 Task: Add a signature Matthew Wright containing Best wishes for a happy National Clean Off Your Desk Day, Matthew Wright to email address softage.6@softage.net and add a folder Board of directors
Action: Mouse moved to (120, 121)
Screenshot: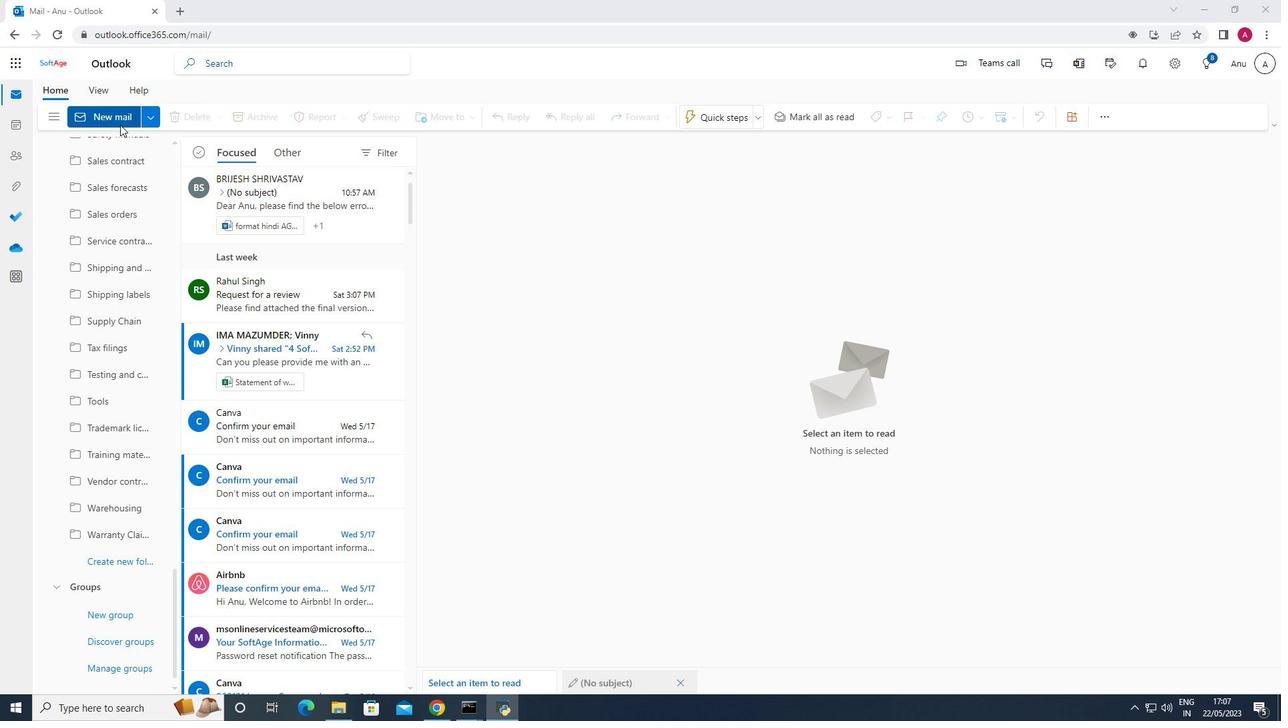 
Action: Mouse pressed left at (120, 121)
Screenshot: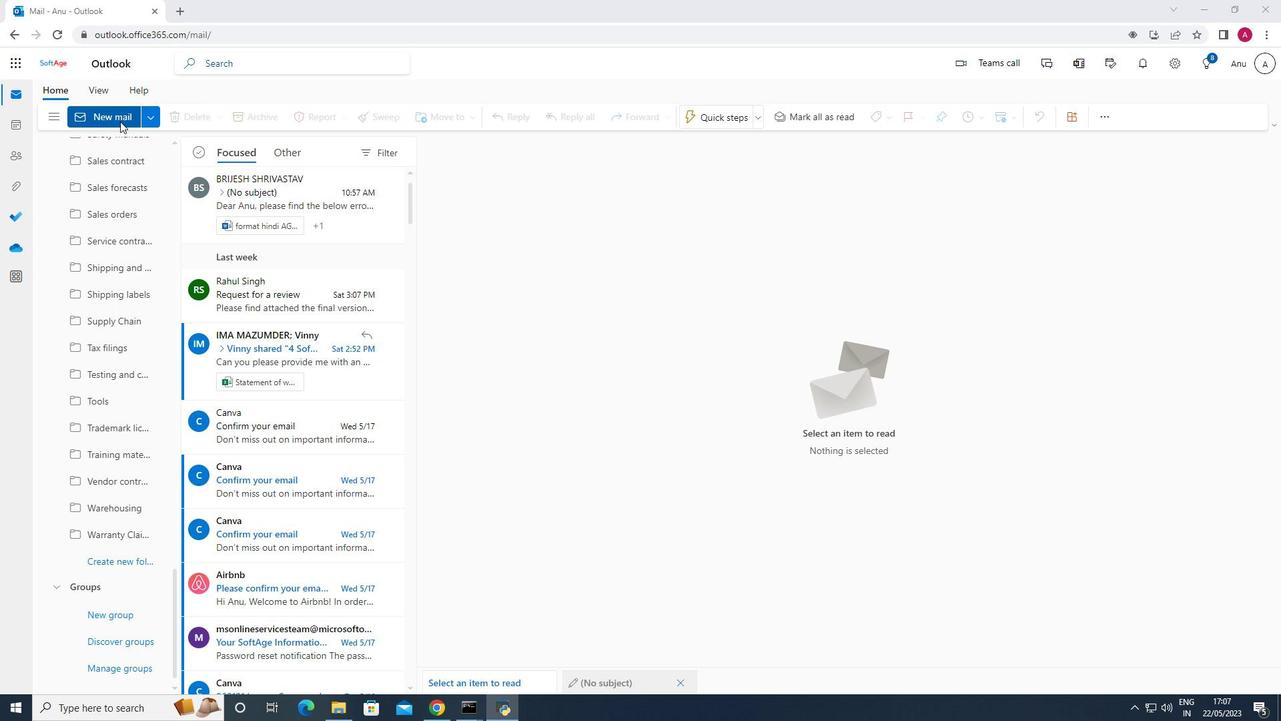 
Action: Mouse moved to (914, 118)
Screenshot: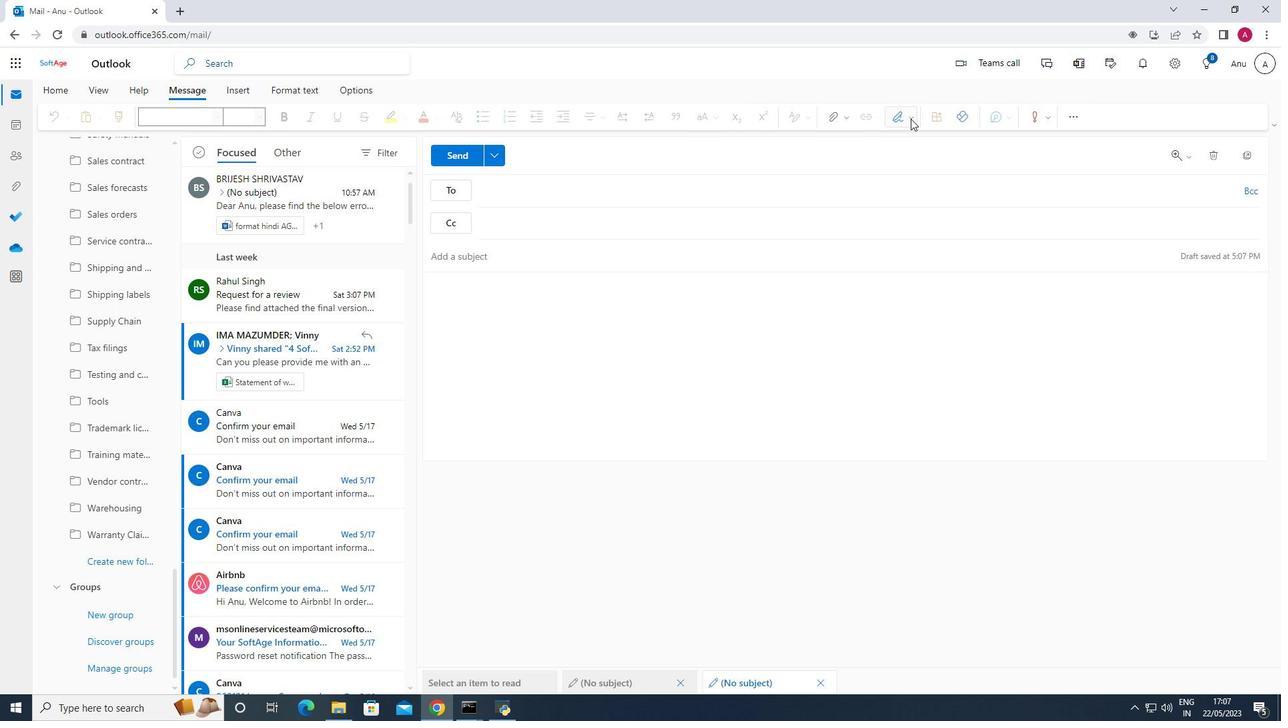 
Action: Mouse pressed left at (914, 118)
Screenshot: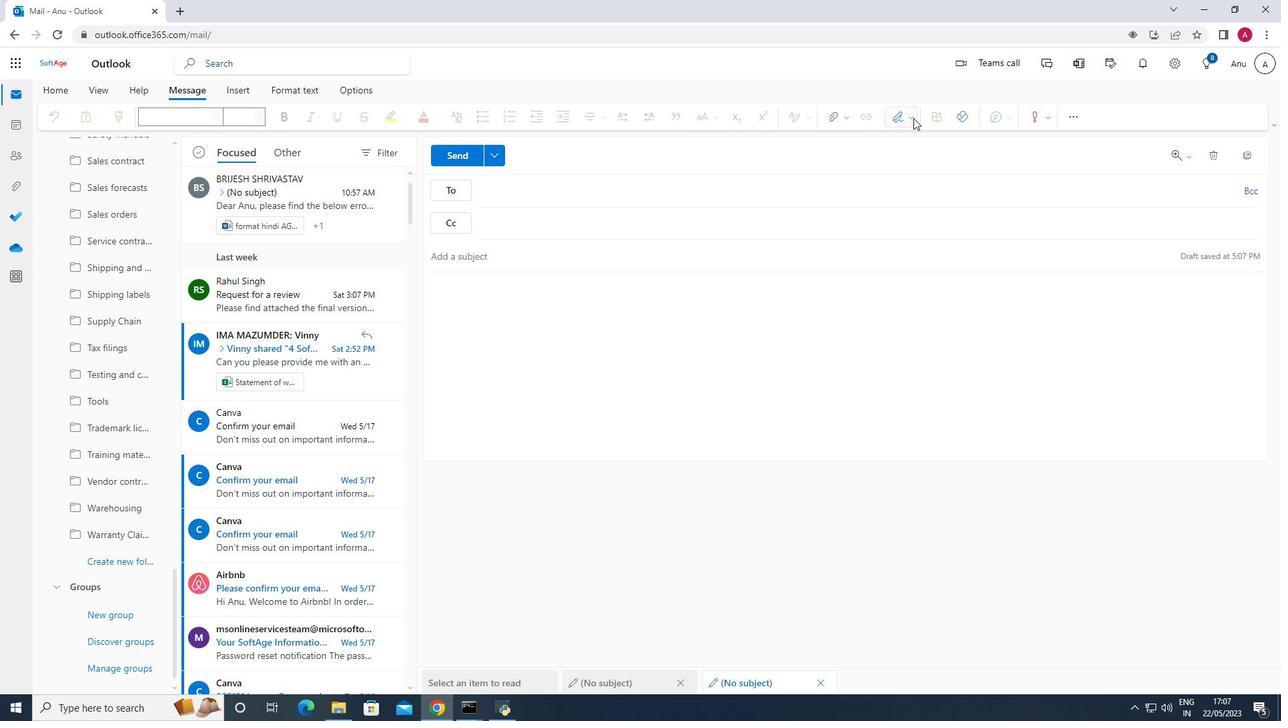 
Action: Mouse moved to (873, 167)
Screenshot: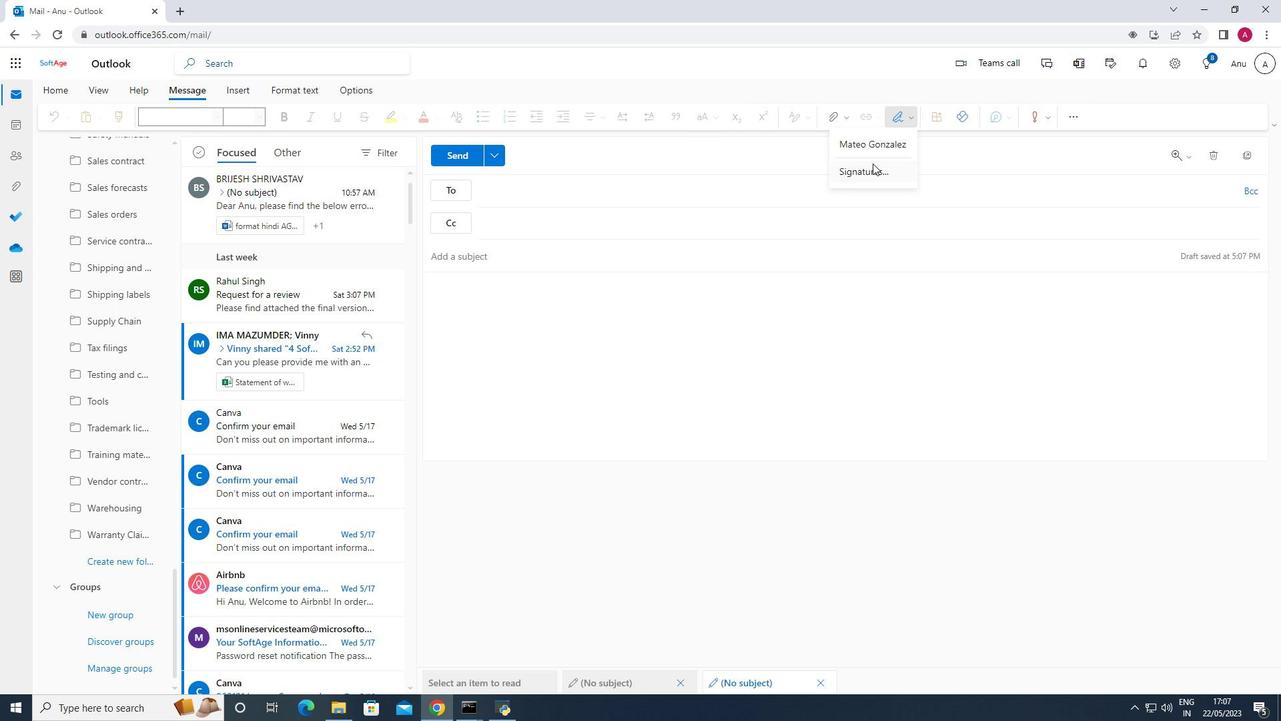 
Action: Mouse pressed left at (873, 167)
Screenshot: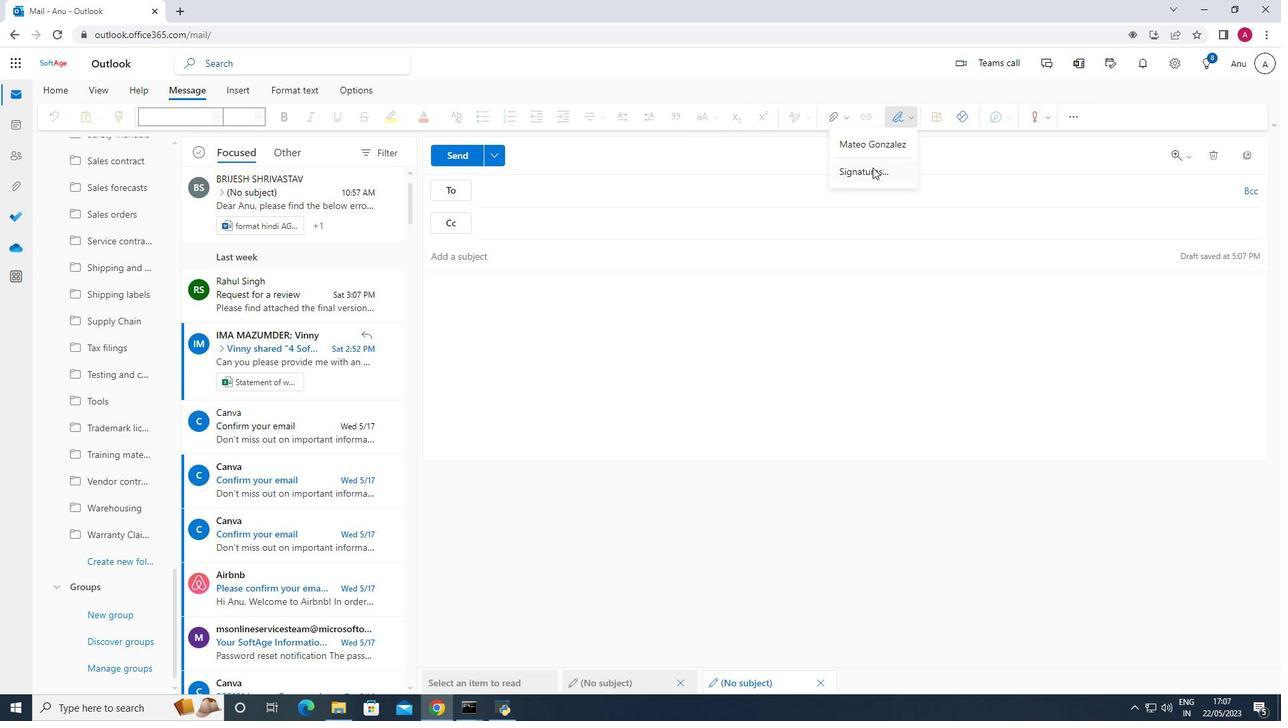 
Action: Mouse moved to (913, 216)
Screenshot: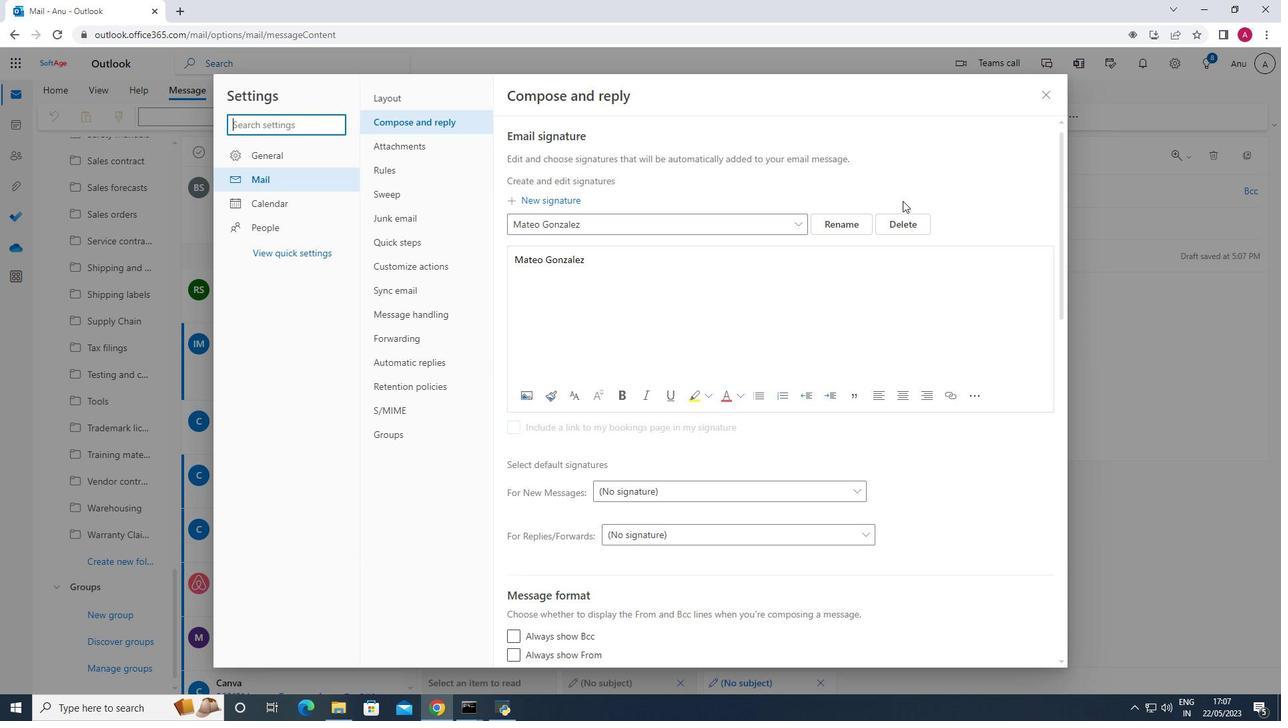 
Action: Mouse pressed left at (913, 216)
Screenshot: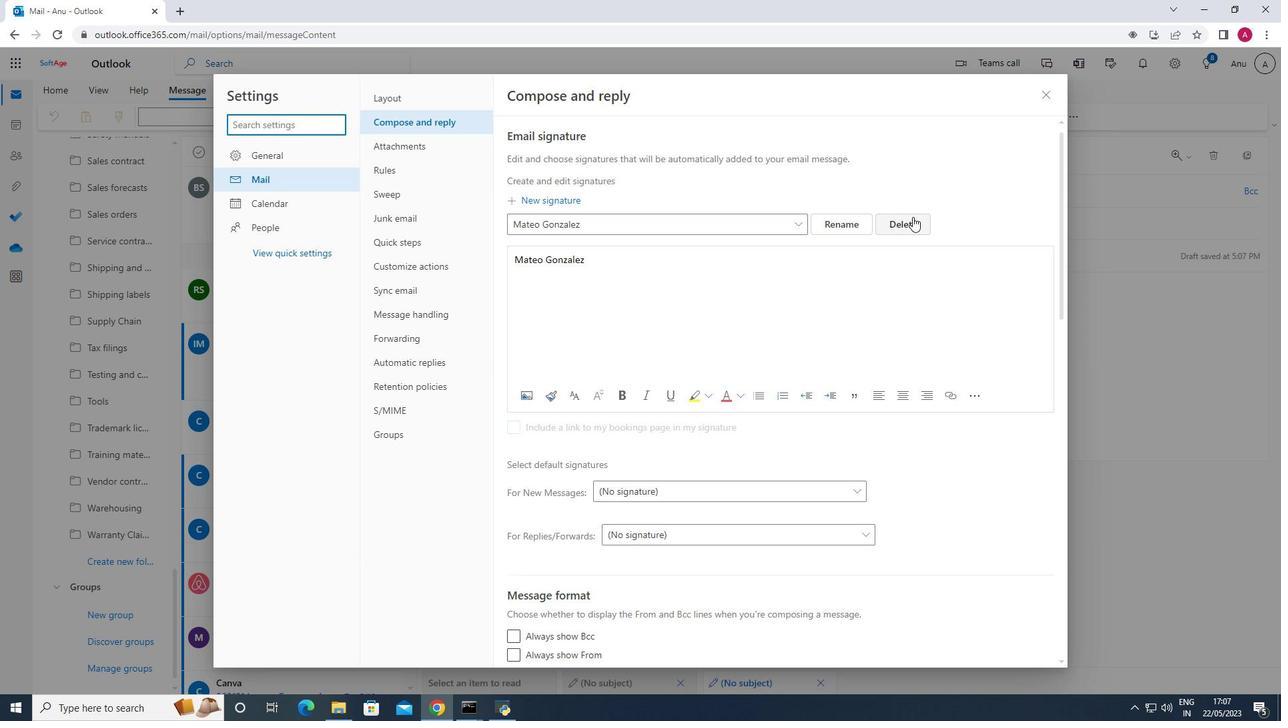 
Action: Mouse moved to (583, 223)
Screenshot: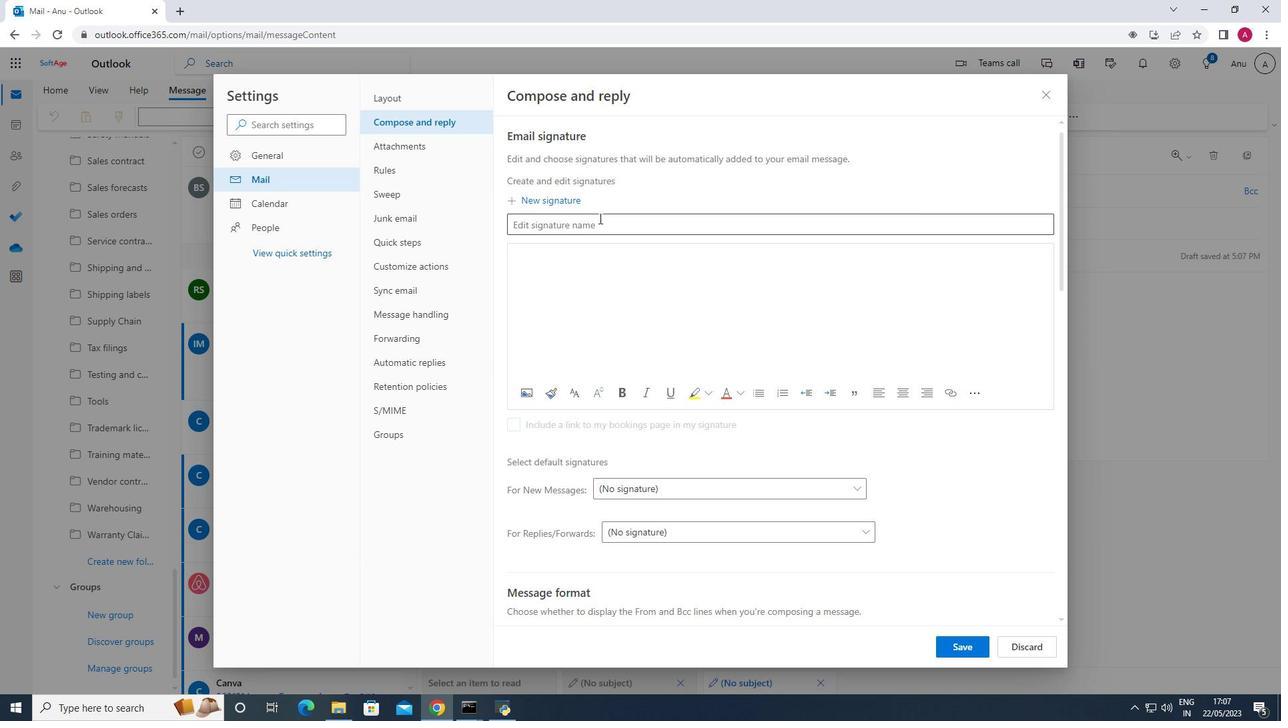
Action: Mouse pressed left at (583, 223)
Screenshot: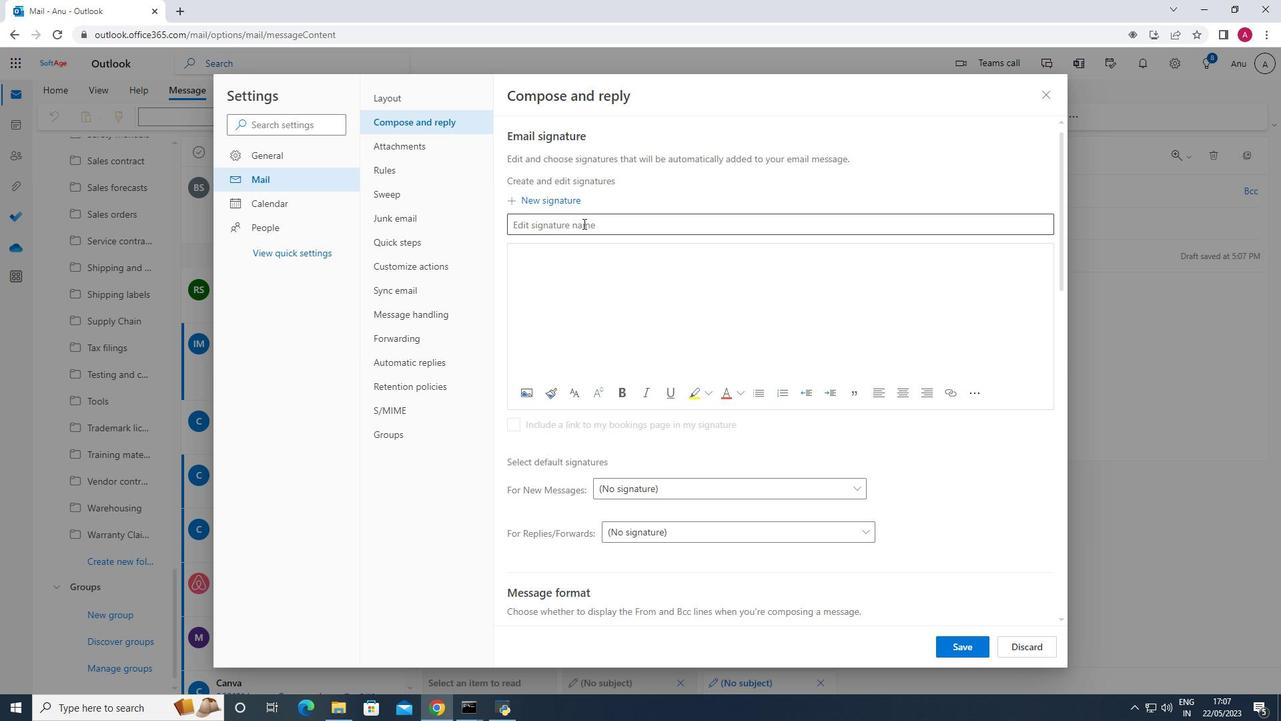 
Action: Key pressed <Key.shift>NM<Key.backspace><Key.backspace><Key.shift>Matthew<Key.space><Key.shift>Wright
Screenshot: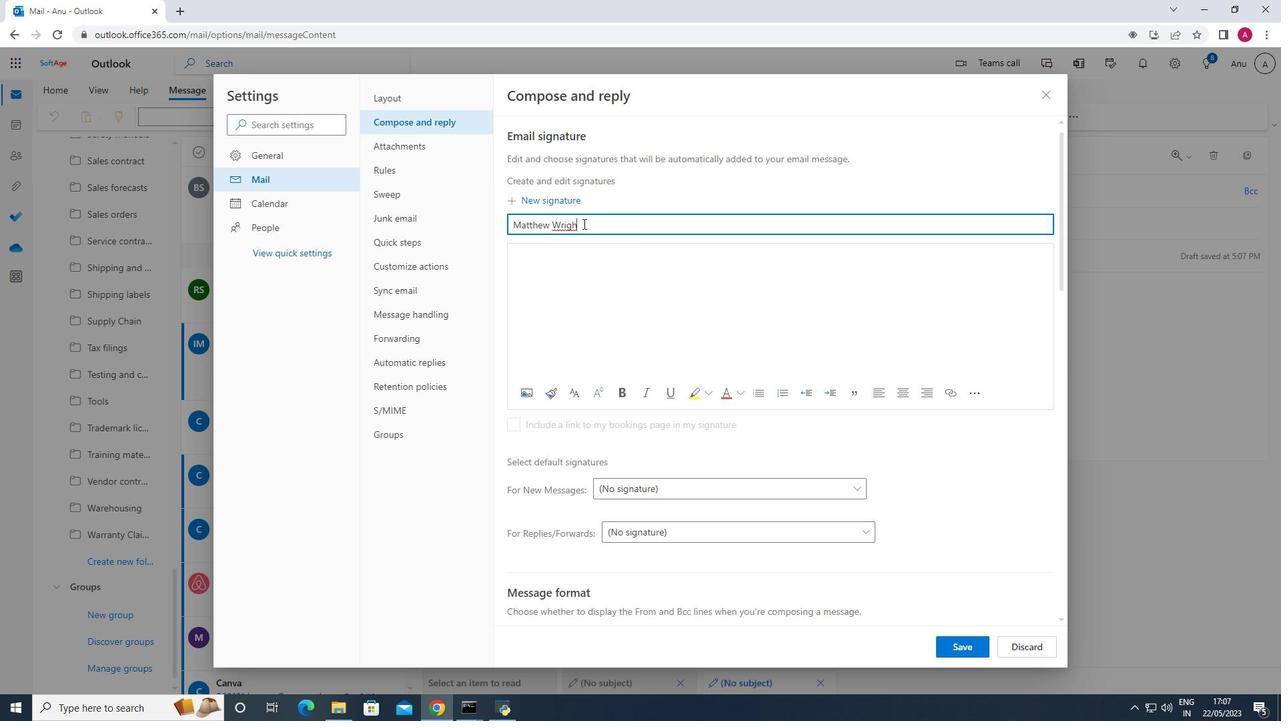 
Action: Mouse moved to (523, 257)
Screenshot: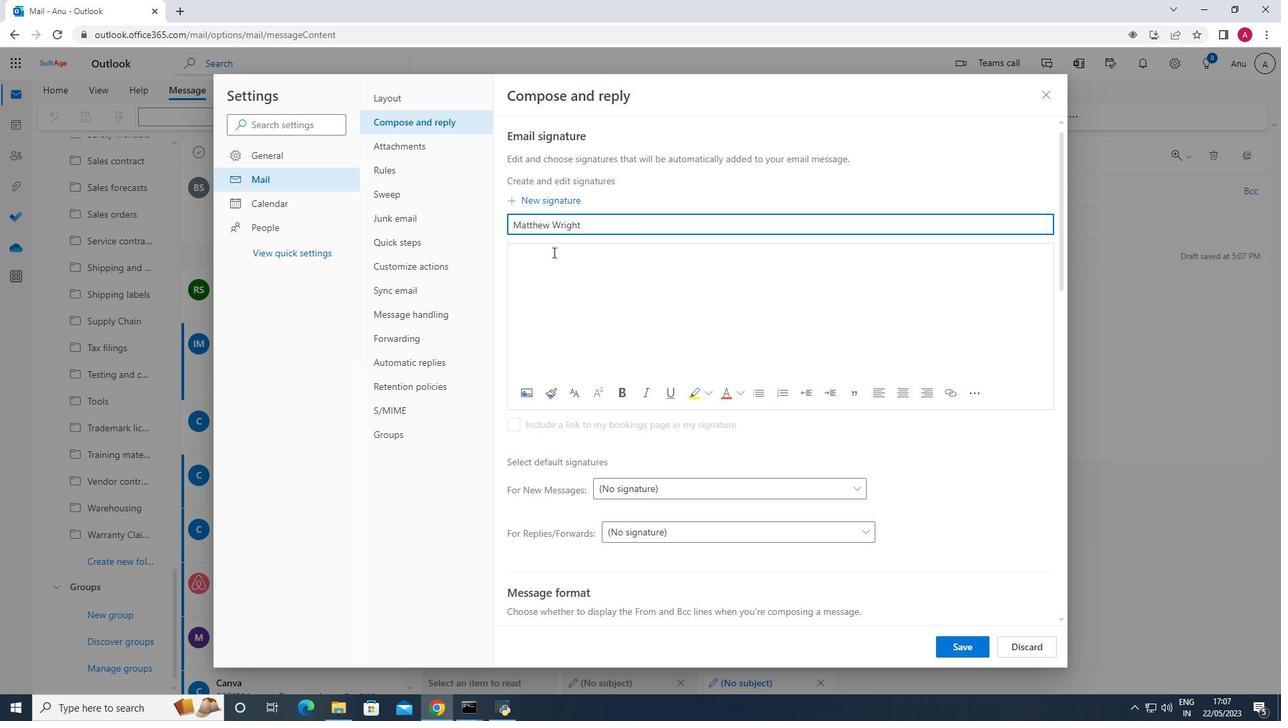 
Action: Mouse pressed left at (523, 257)
Screenshot: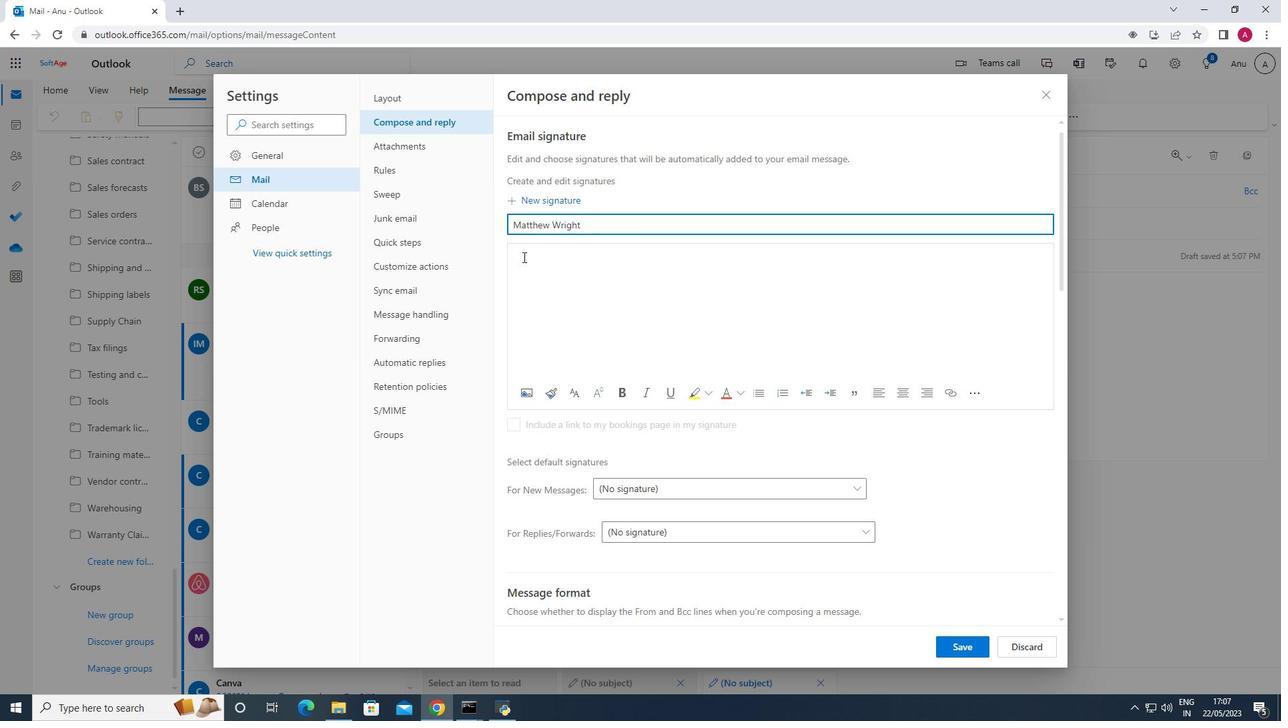 
Action: Mouse moved to (523, 257)
Screenshot: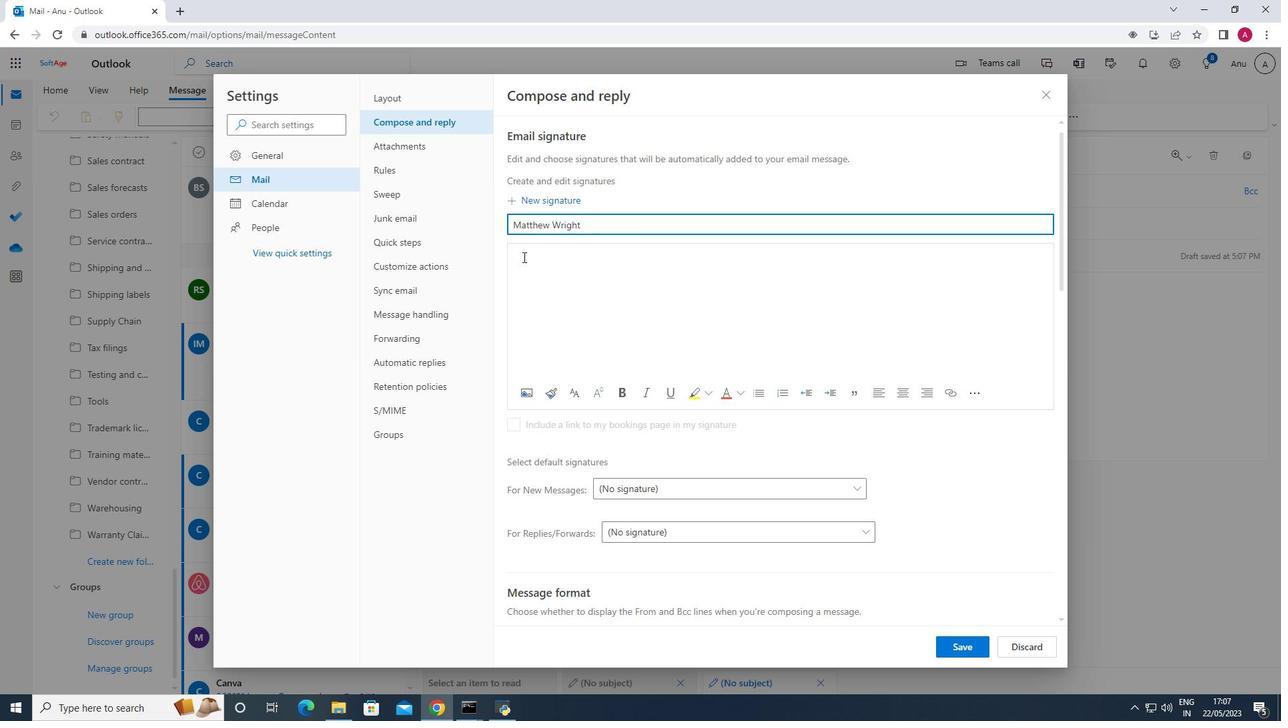 
Action: Key pressed <Key.shift_r>Matthew<Key.space><Key.shift>Wright
Screenshot: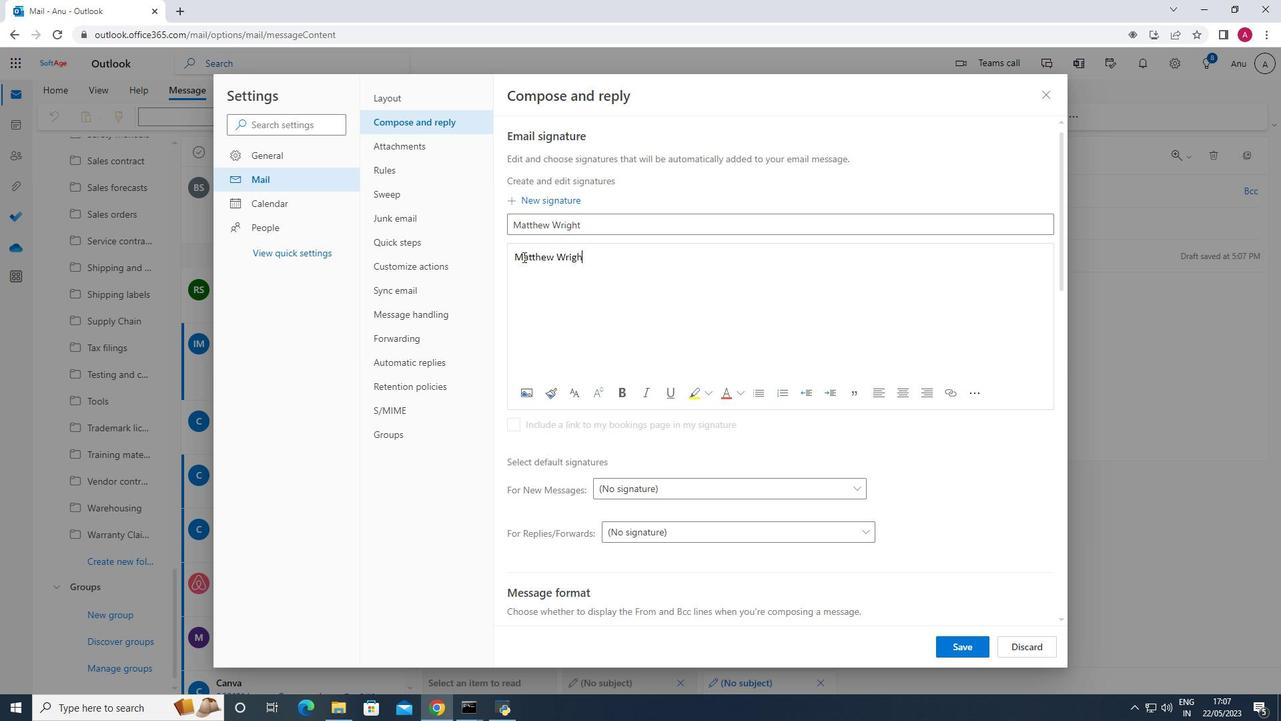 
Action: Mouse moved to (965, 641)
Screenshot: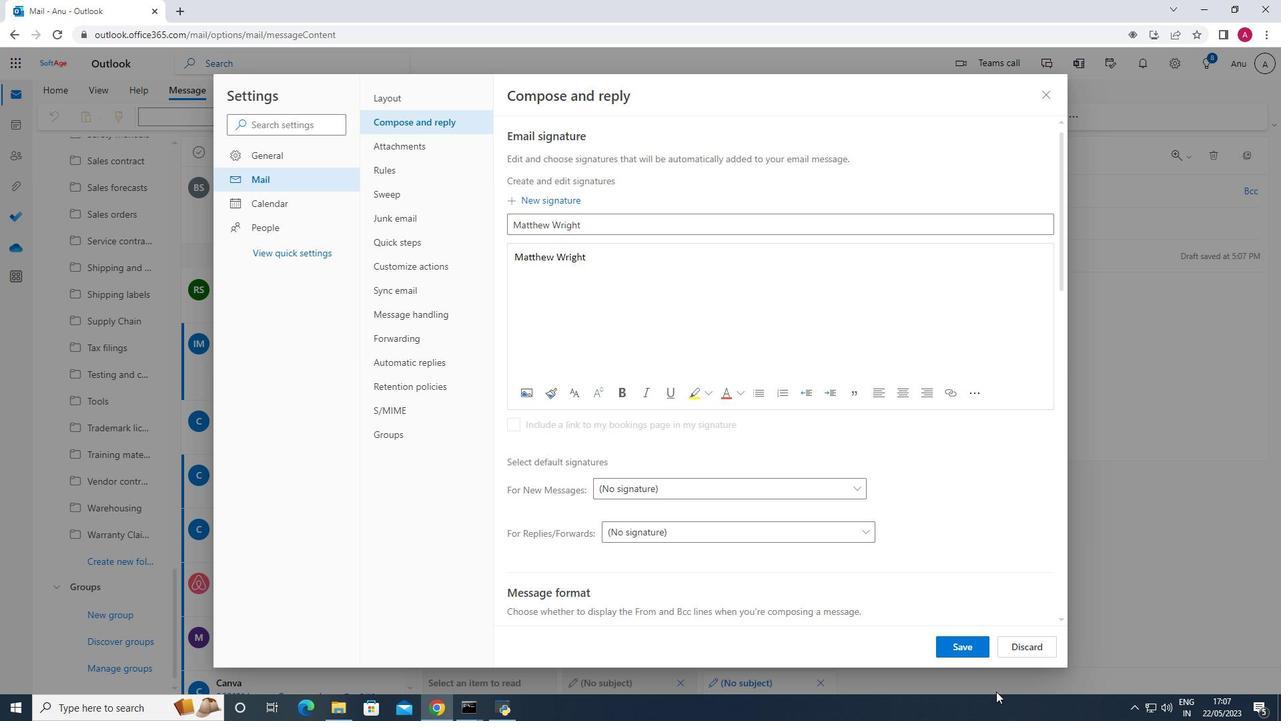 
Action: Mouse pressed left at (965, 641)
Screenshot: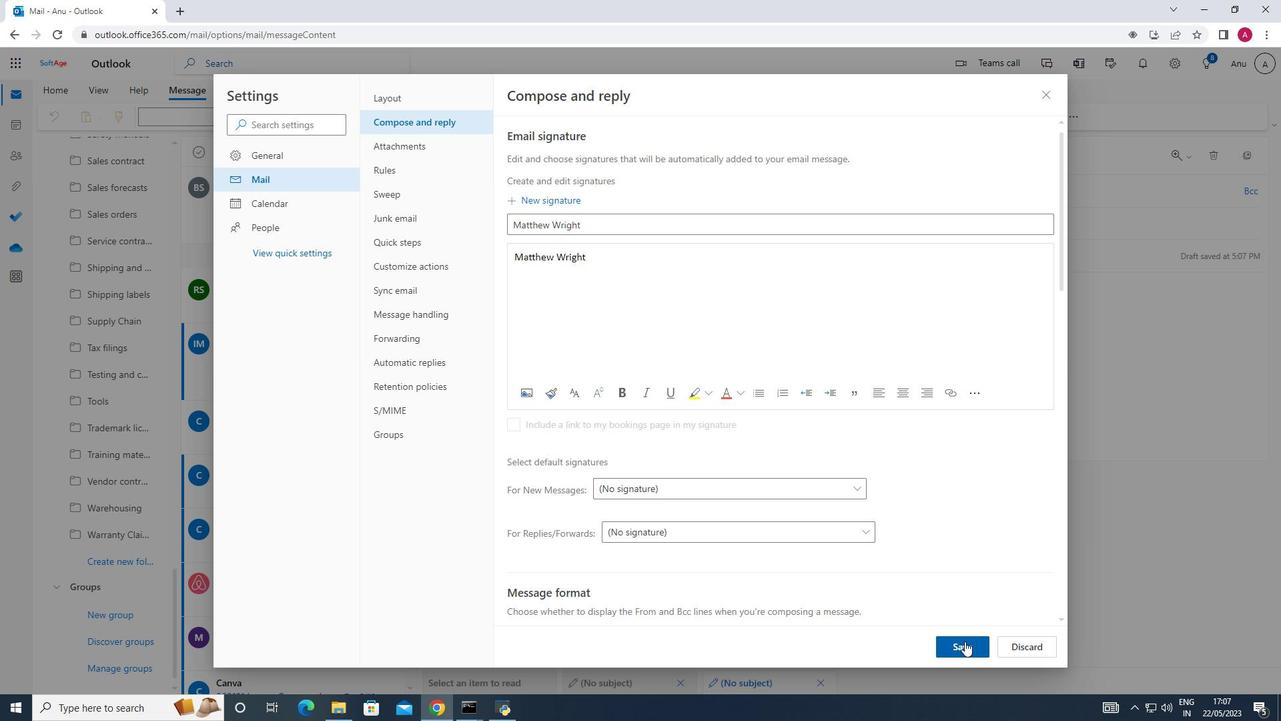 
Action: Mouse moved to (1046, 88)
Screenshot: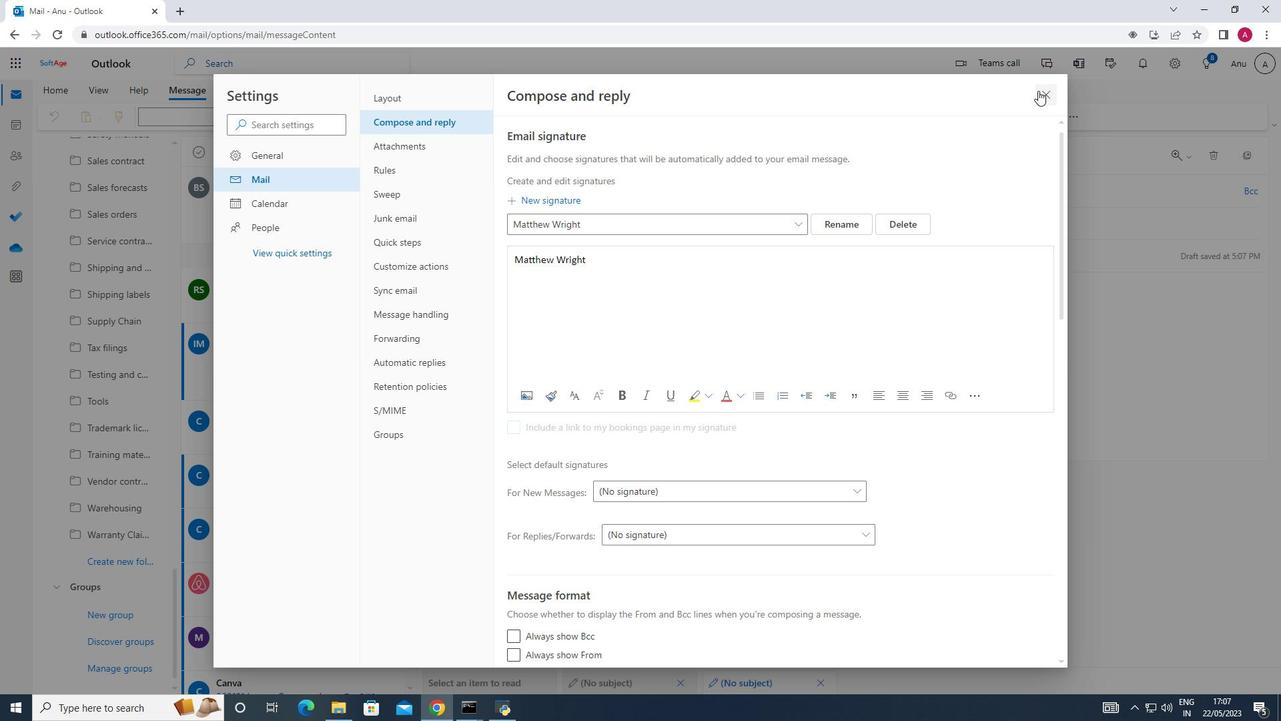 
Action: Mouse pressed left at (1046, 88)
Screenshot: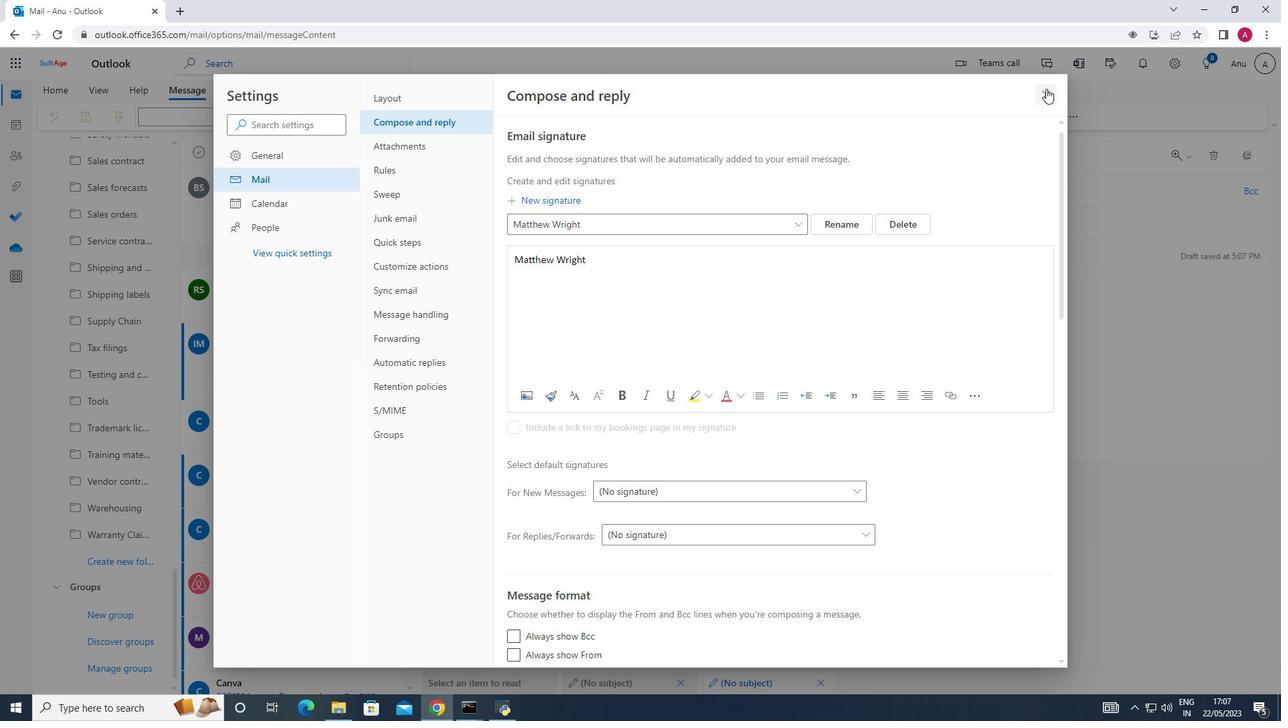 
Action: Mouse moved to (916, 116)
Screenshot: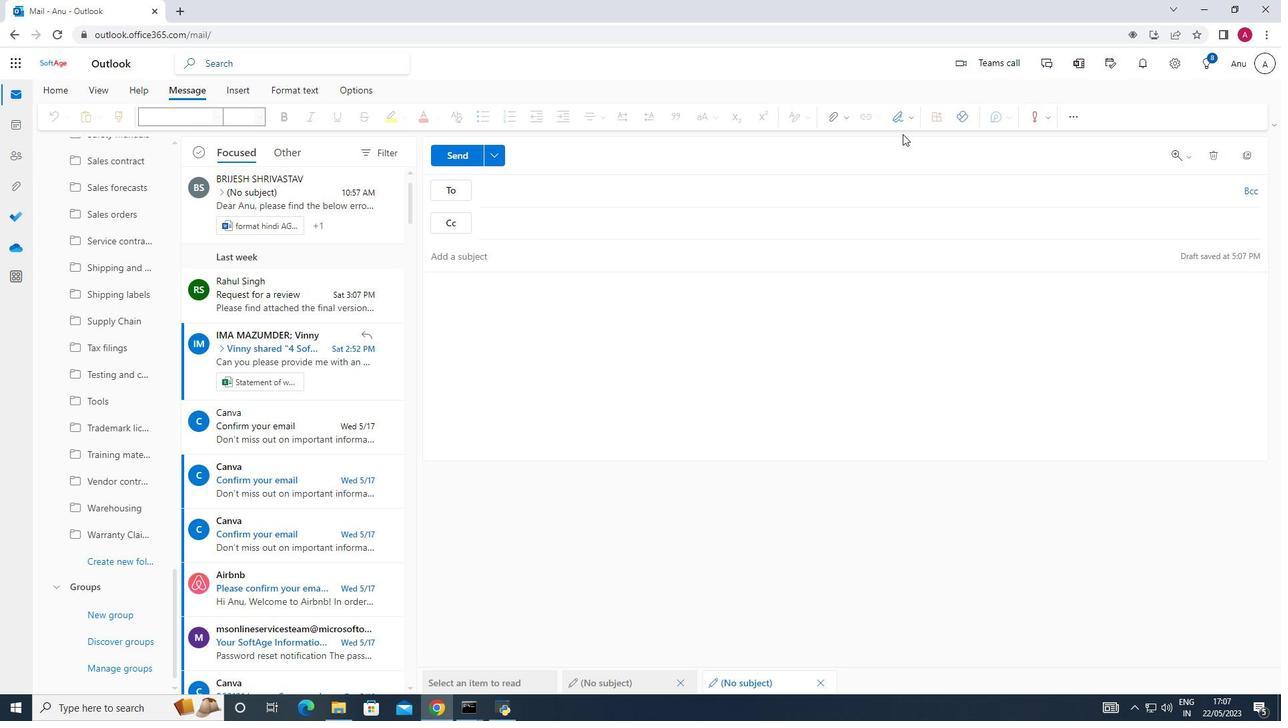 
Action: Mouse pressed left at (916, 116)
Screenshot: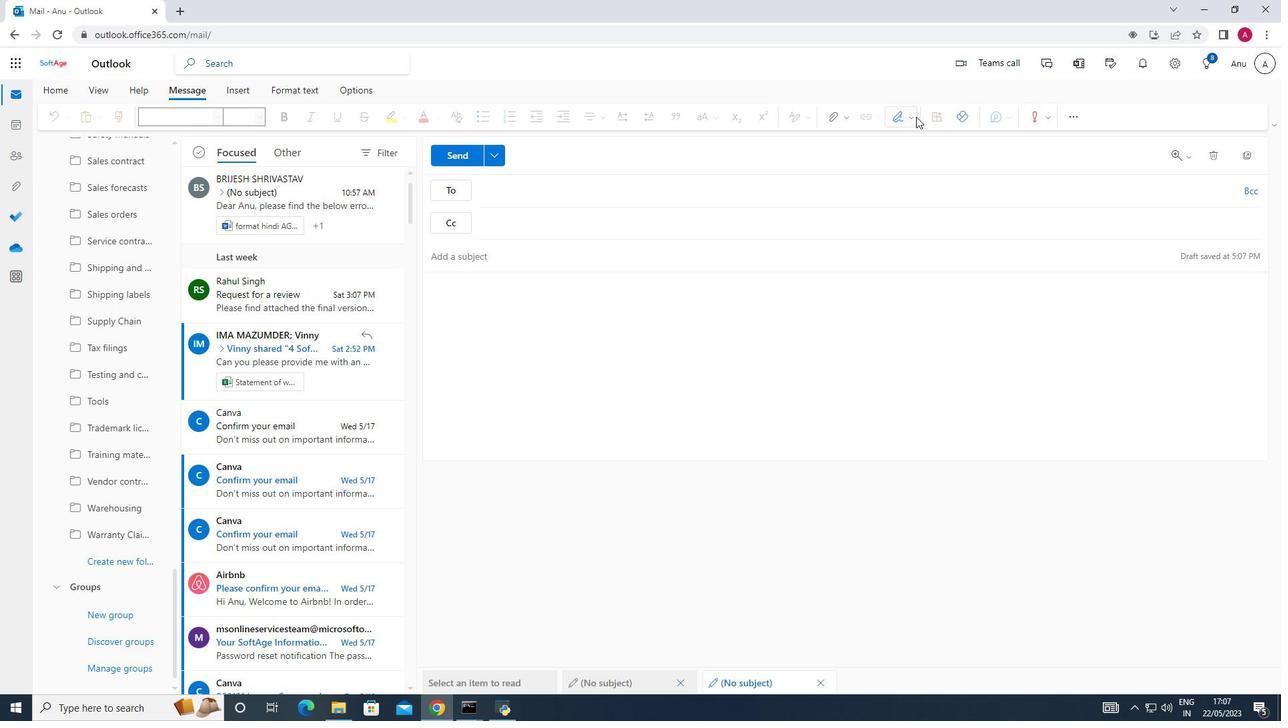 
Action: Mouse moved to (894, 148)
Screenshot: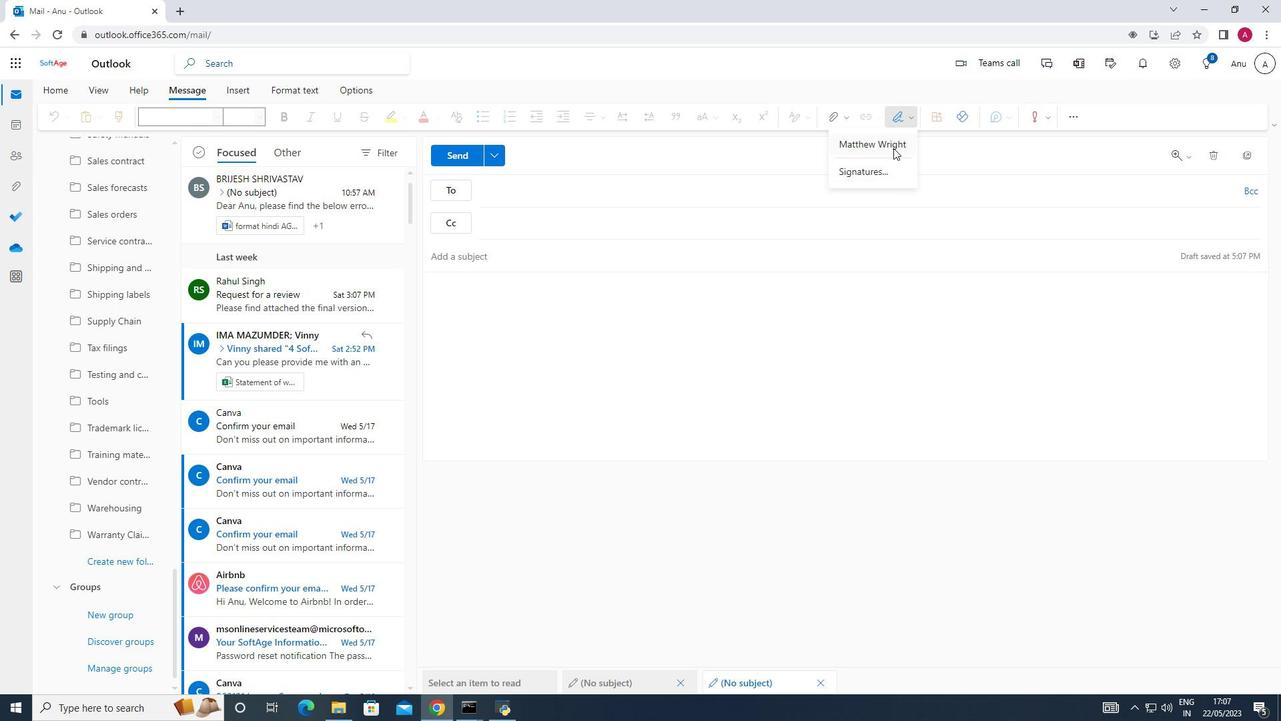 
Action: Mouse pressed left at (894, 148)
Screenshot: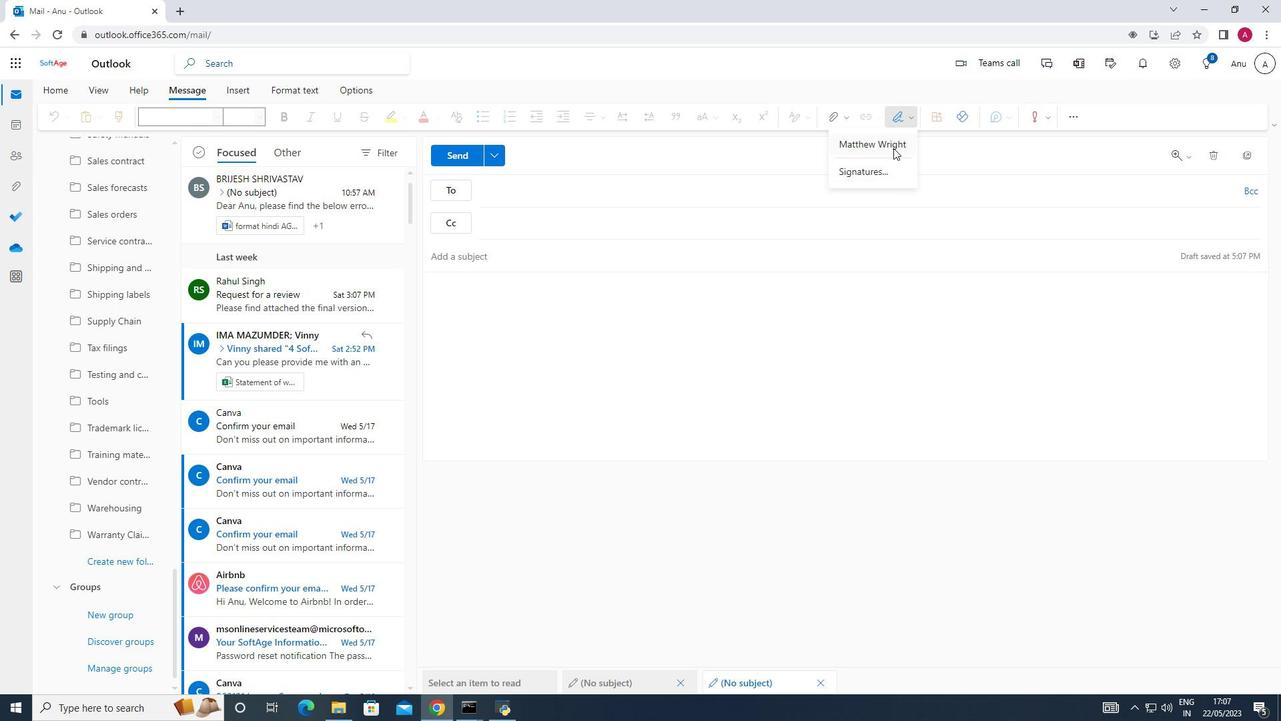 
Action: Mouse moved to (841, 164)
Screenshot: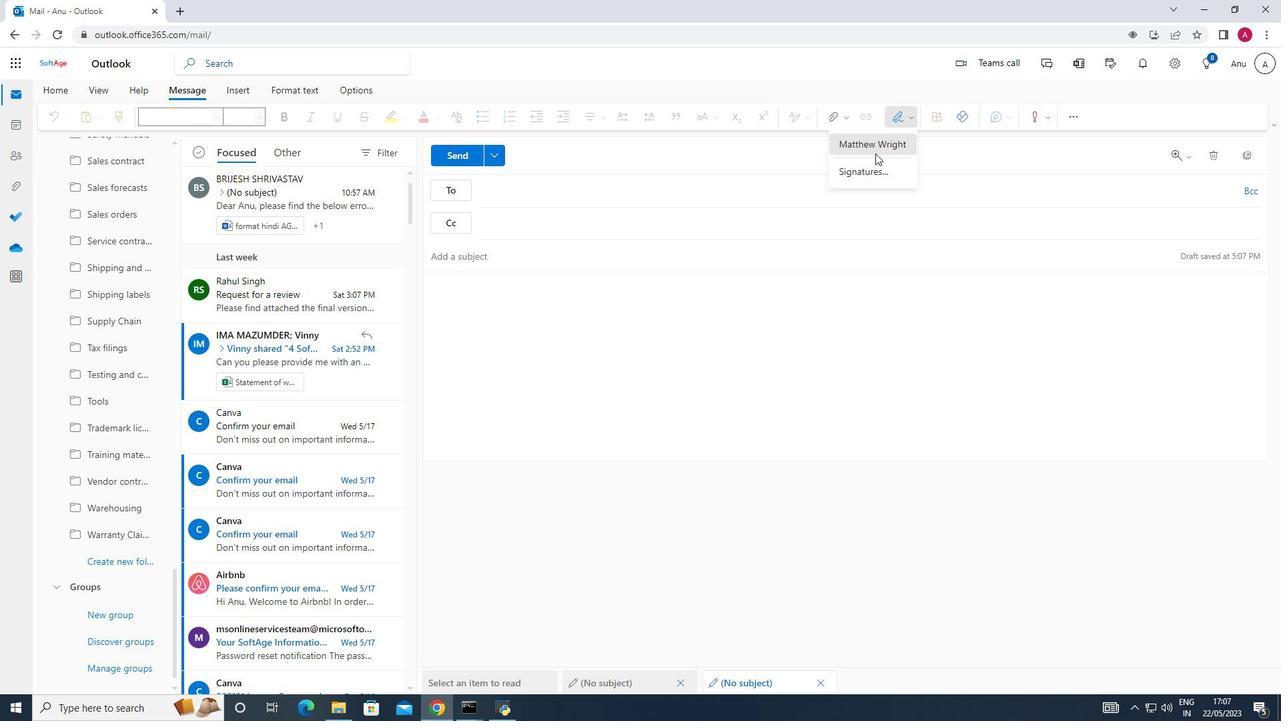 
Action: Key pressed <Key.shift>Best<Key.space>wishes<Key.space>for<Key.space>a<Key.space>happy<Key.space><Key.shift>National<Key.space><Key.shift>Clean<Key.space><Key.shift>Off<Key.space><Key.shift>Your<Key.space><Key.shift><Key.shift><Key.shift>Desk<Key.space><Key.shift>Day.
Screenshot: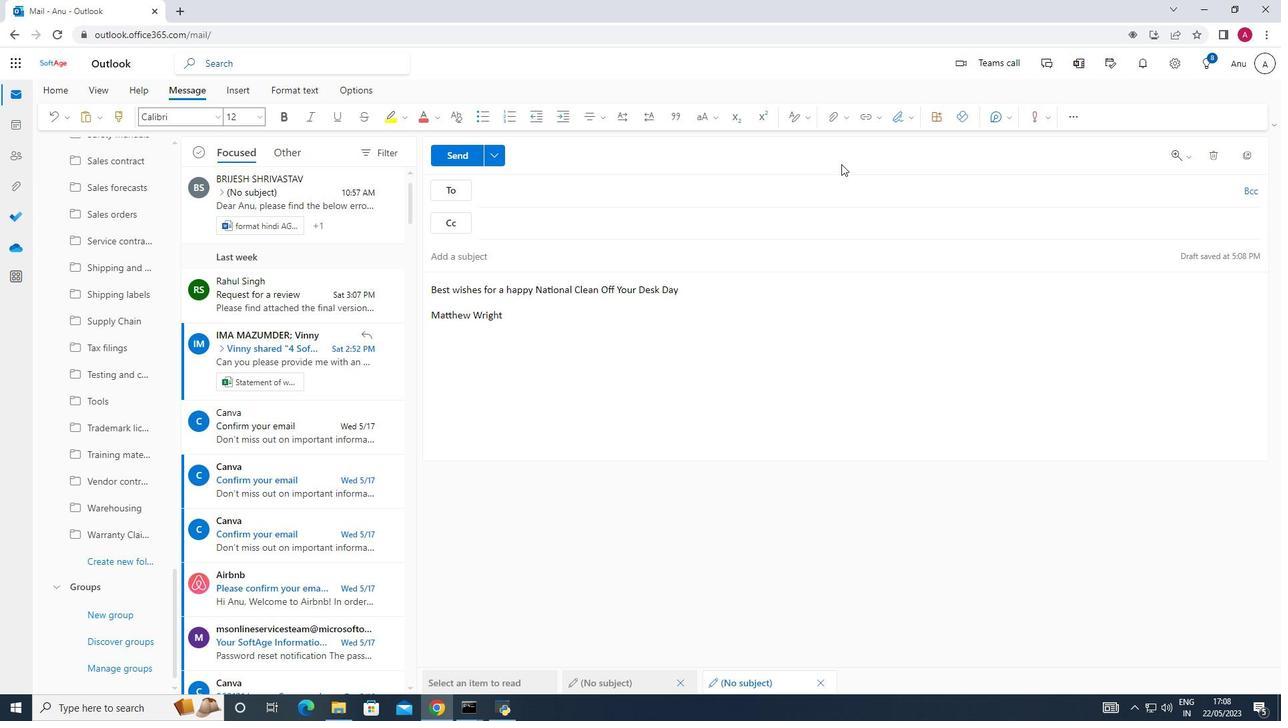 
Action: Mouse moved to (520, 192)
Screenshot: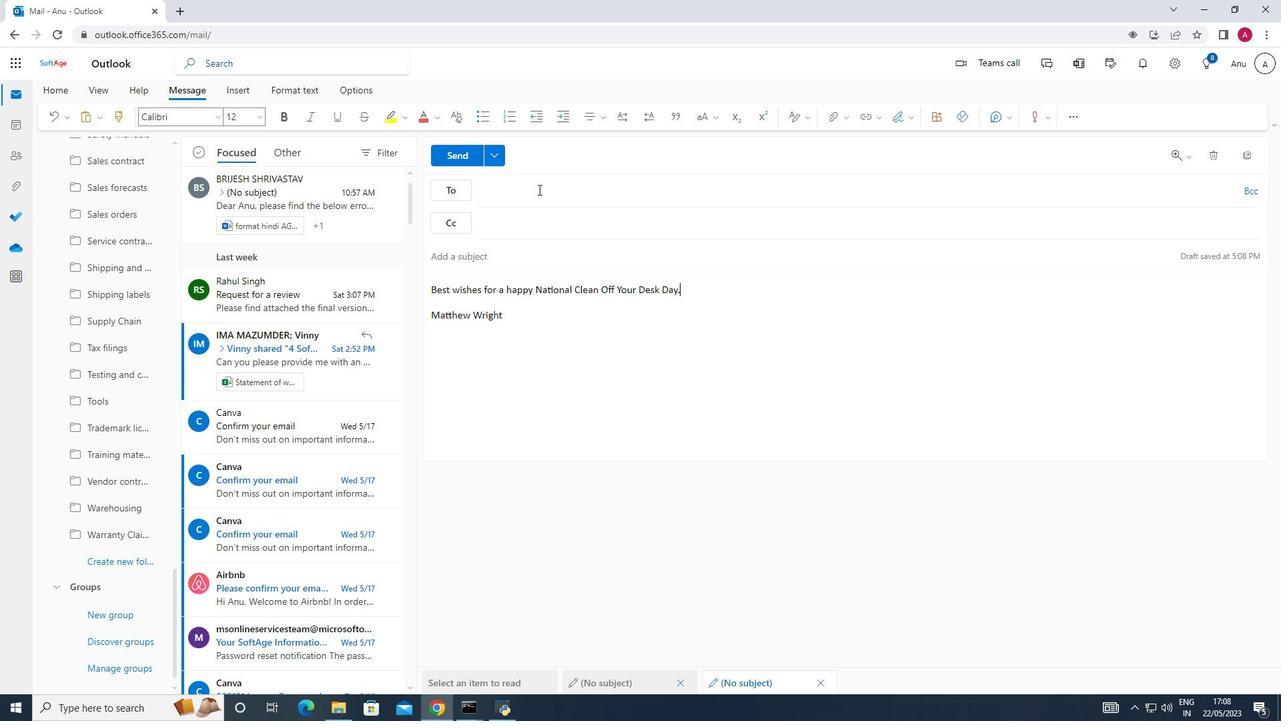 
Action: Mouse pressed left at (520, 192)
Screenshot: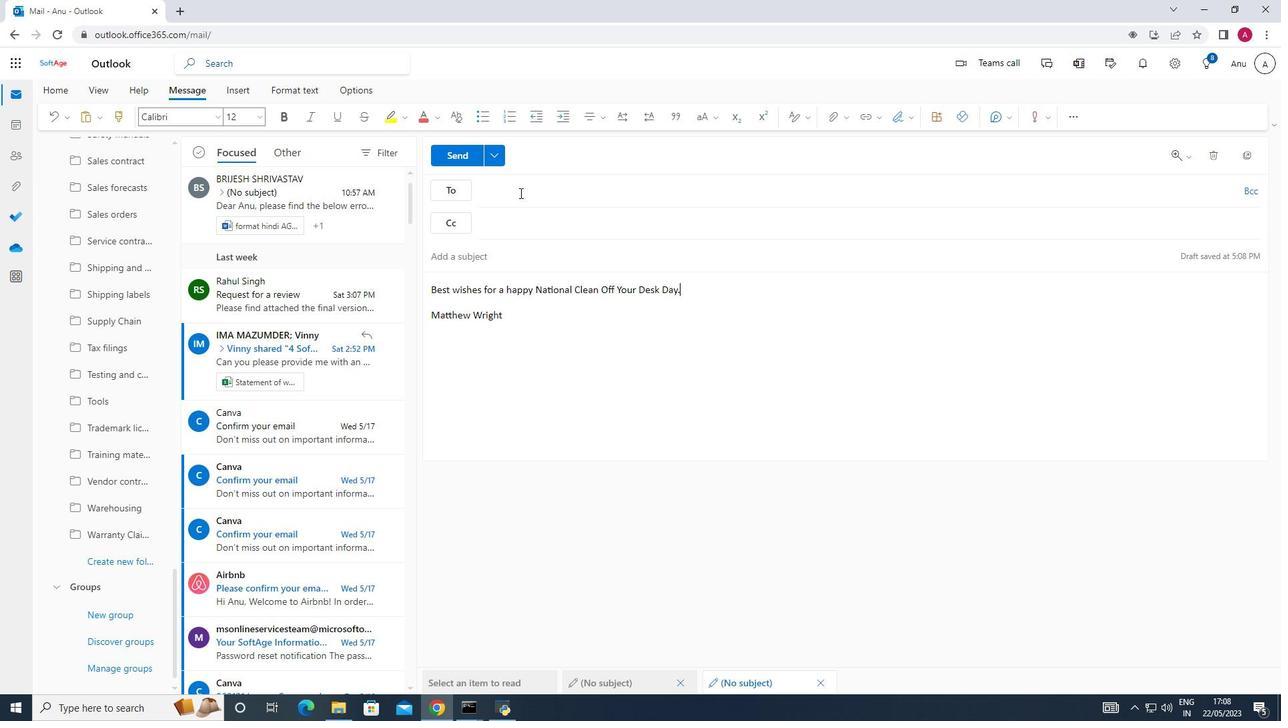 
Action: Mouse moved to (545, 259)
Screenshot: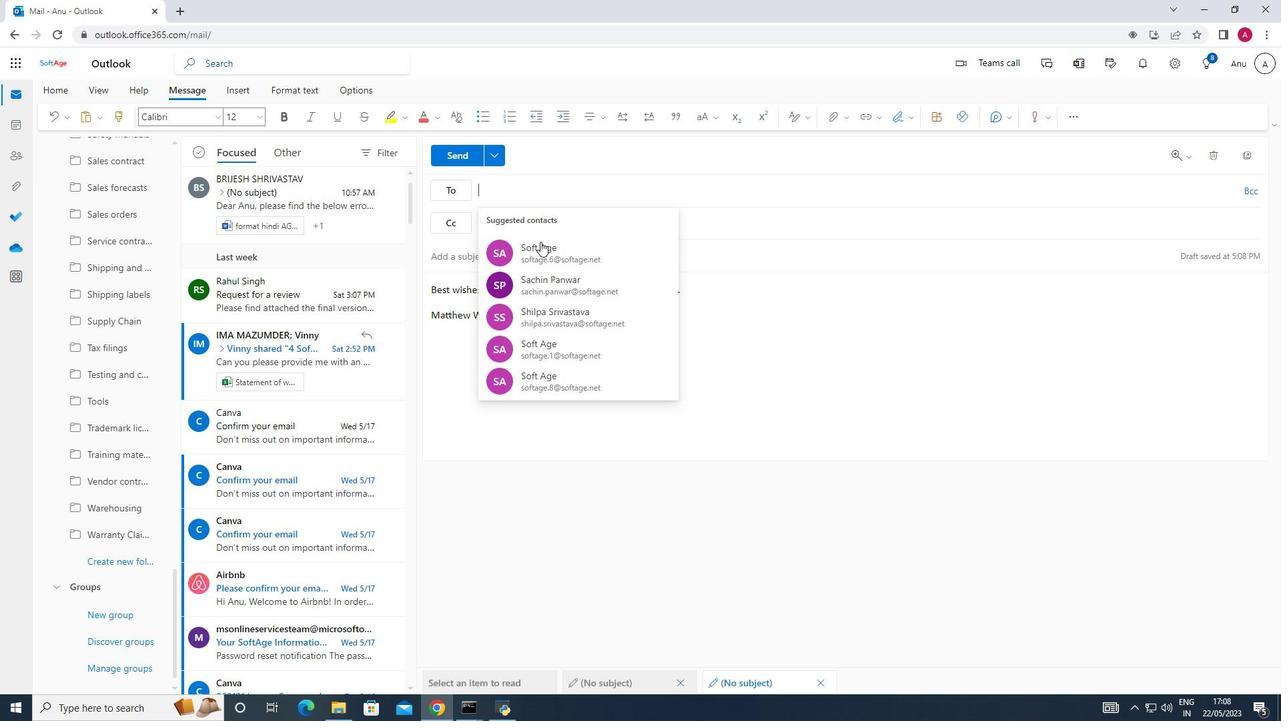 
Action: Mouse pressed left at (545, 259)
Screenshot: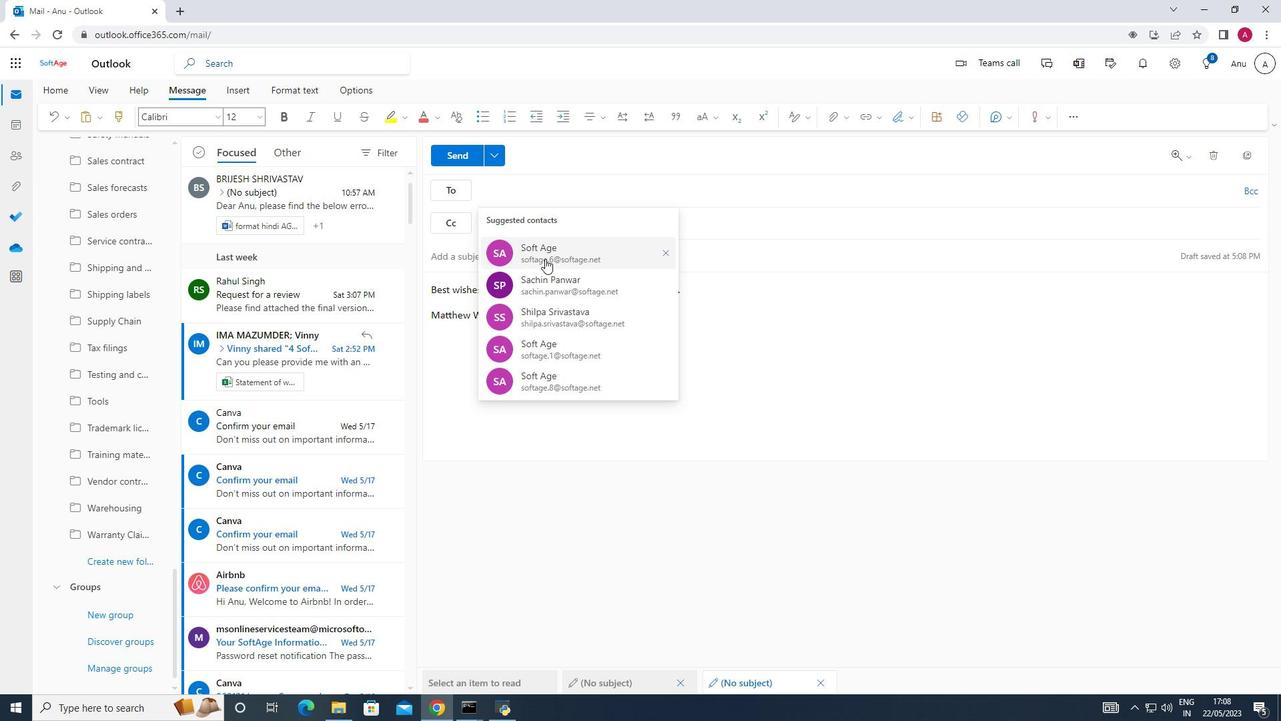 
Action: Mouse moved to (106, 555)
Screenshot: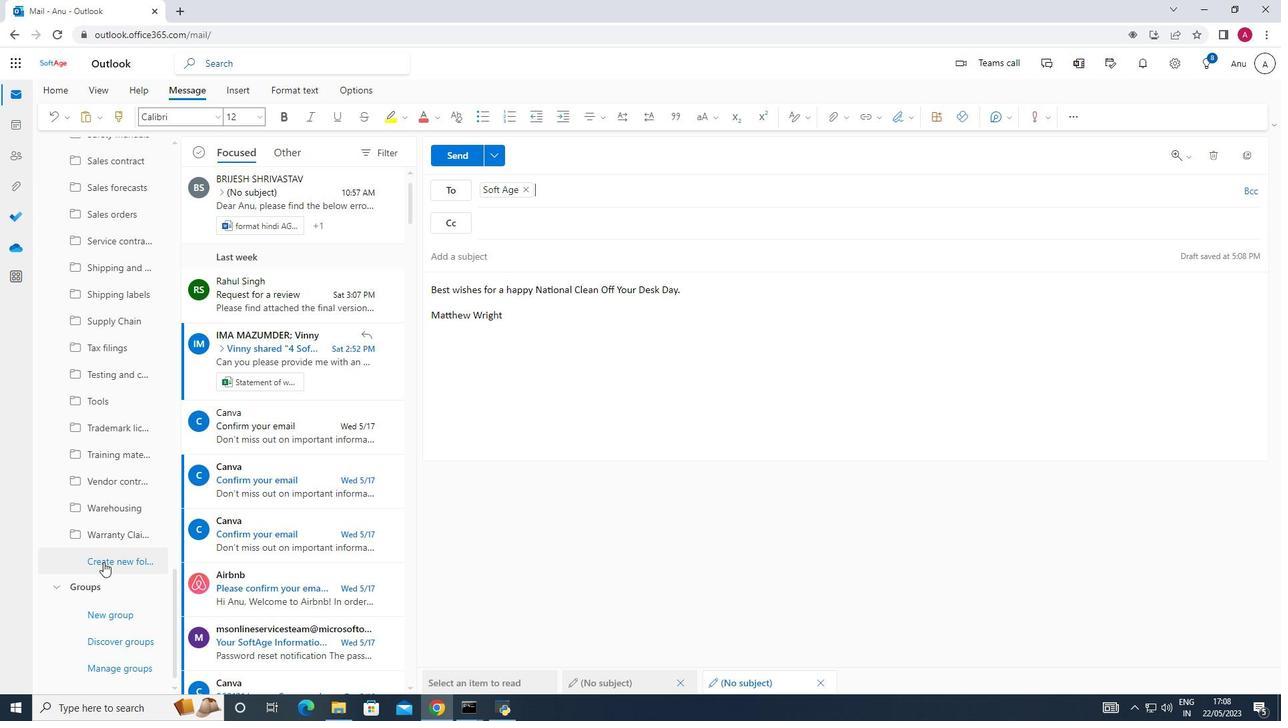 
Action: Mouse pressed left at (106, 555)
Screenshot: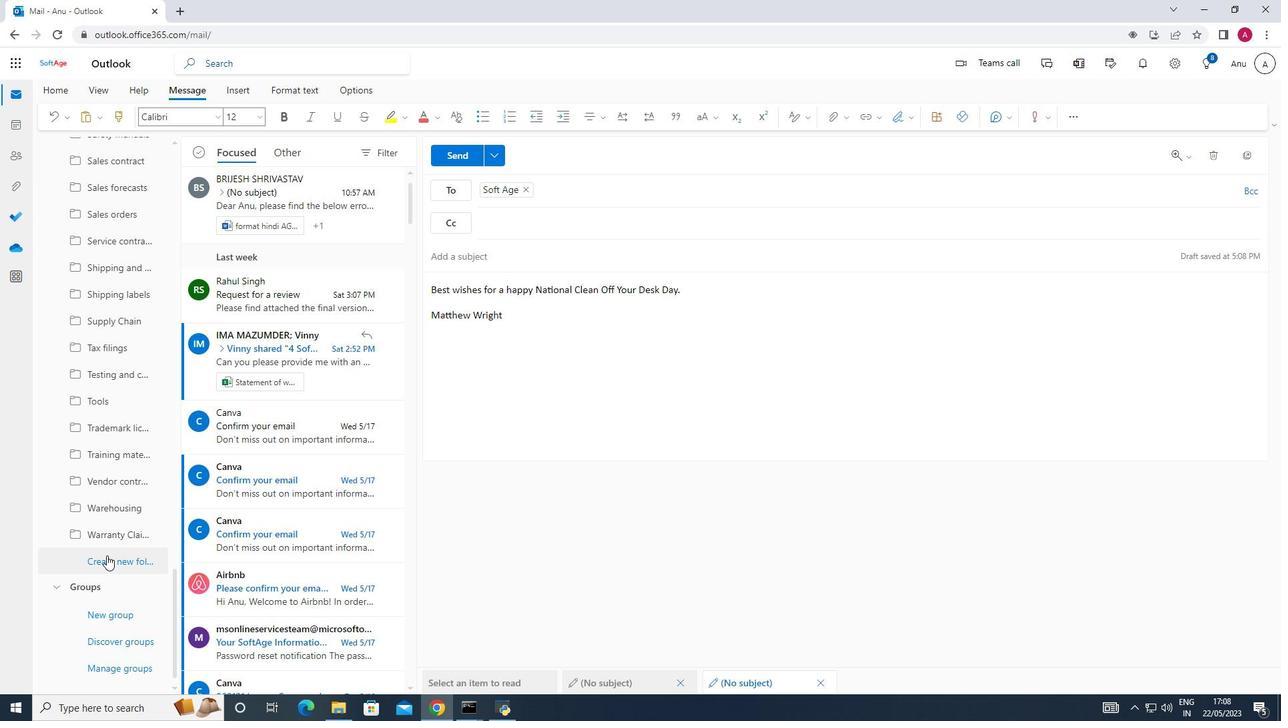 
Action: Mouse moved to (100, 560)
Screenshot: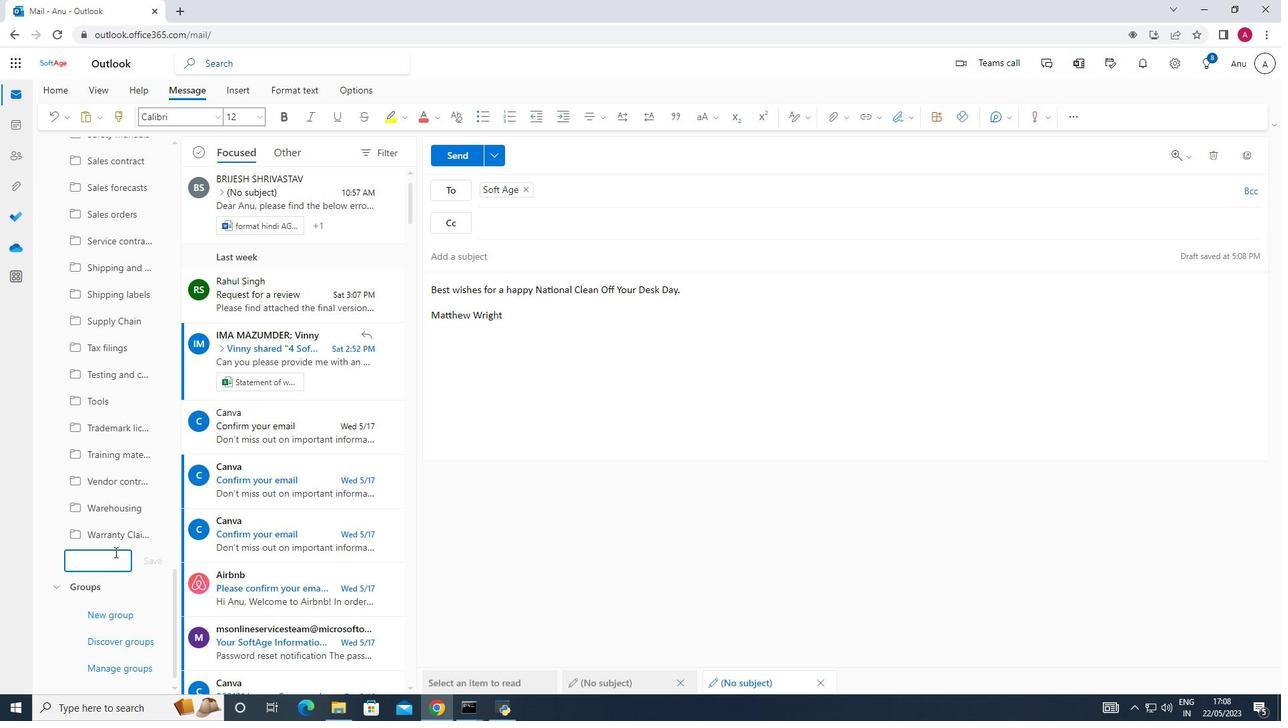 
Action: Mouse pressed left at (100, 560)
Screenshot: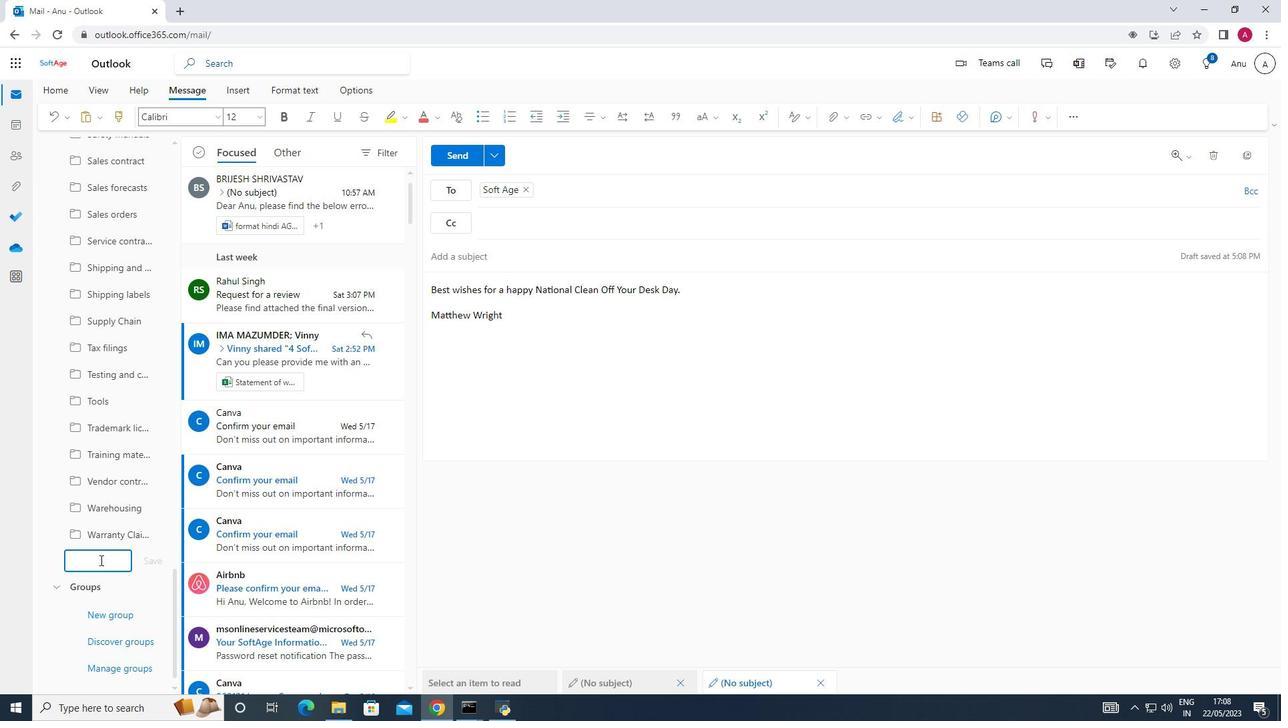 
Action: Mouse moved to (97, 560)
Screenshot: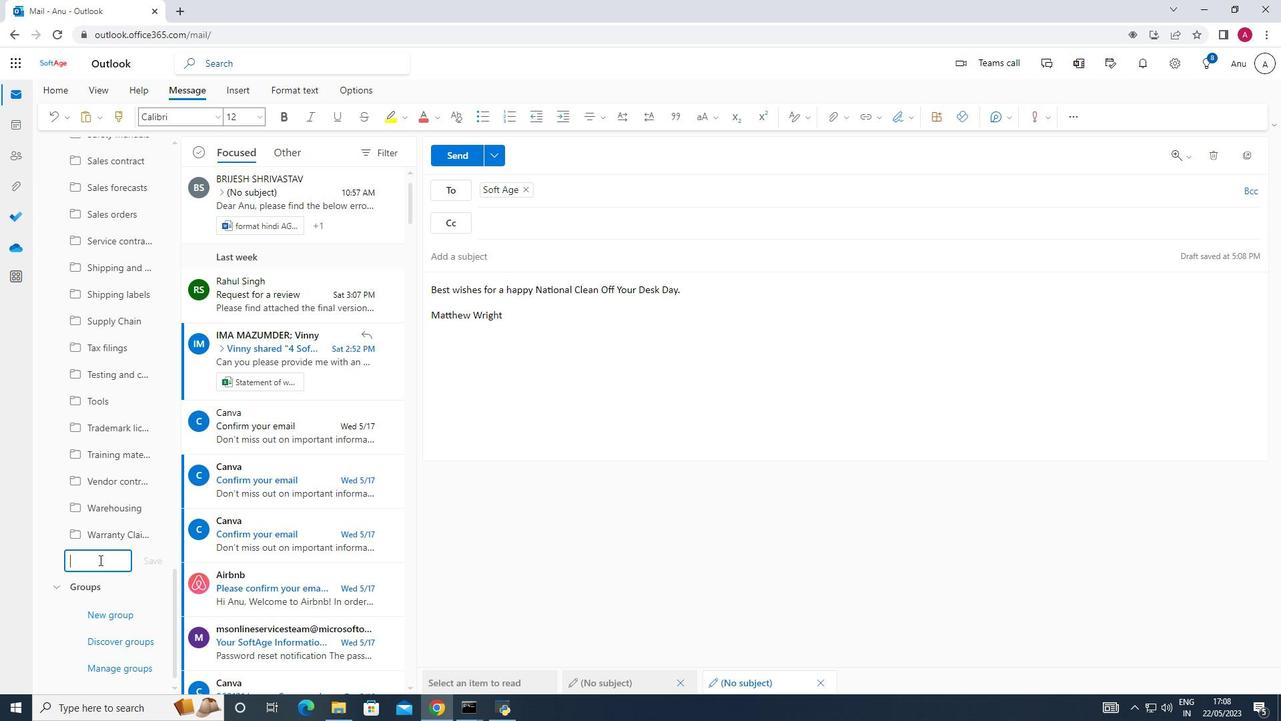 
Action: Key pressed <Key.shift>Board<Key.space>of<Key.space>directors
Screenshot: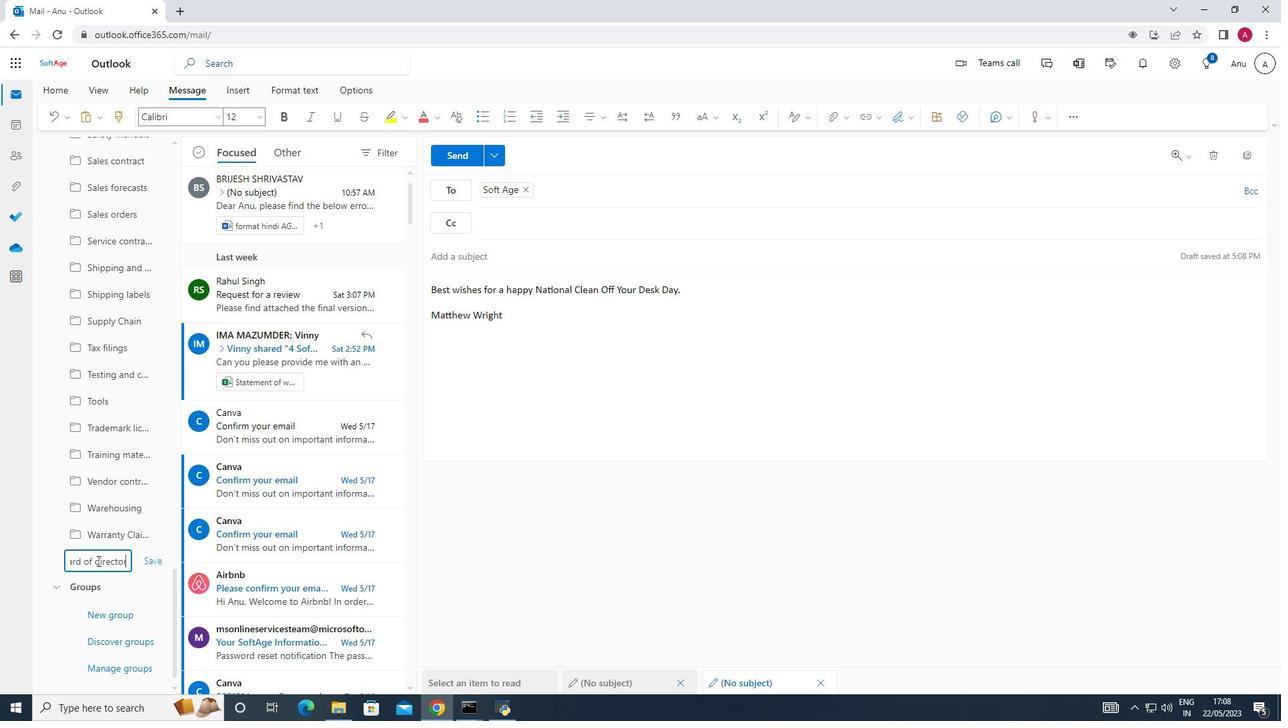 
Action: Mouse moved to (151, 565)
Screenshot: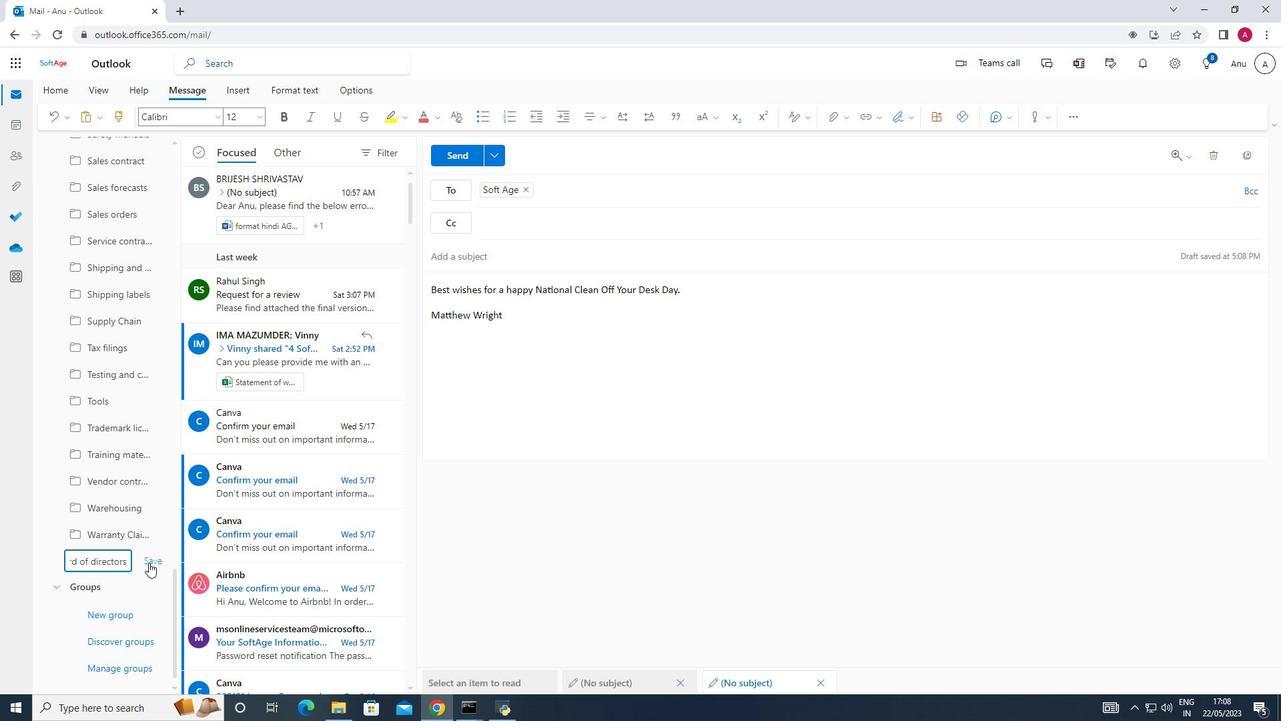 
Action: Mouse pressed left at (151, 565)
Screenshot: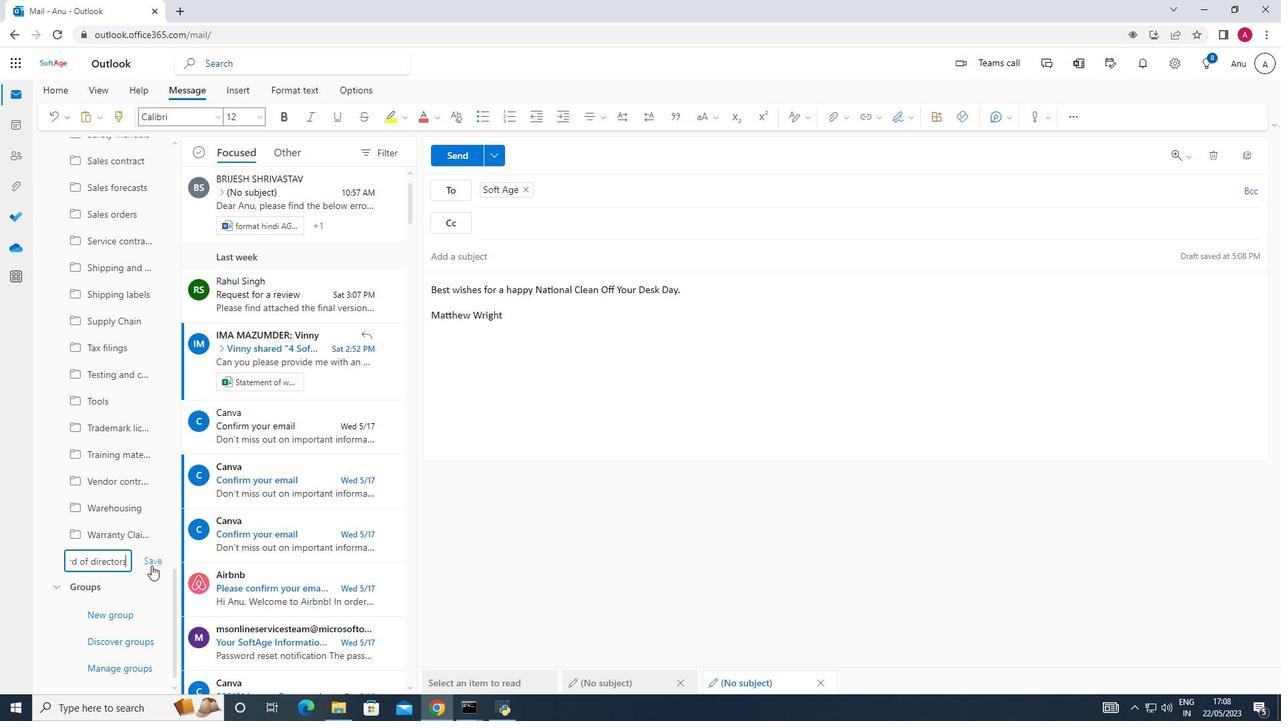 
Action: Mouse moved to (458, 152)
Screenshot: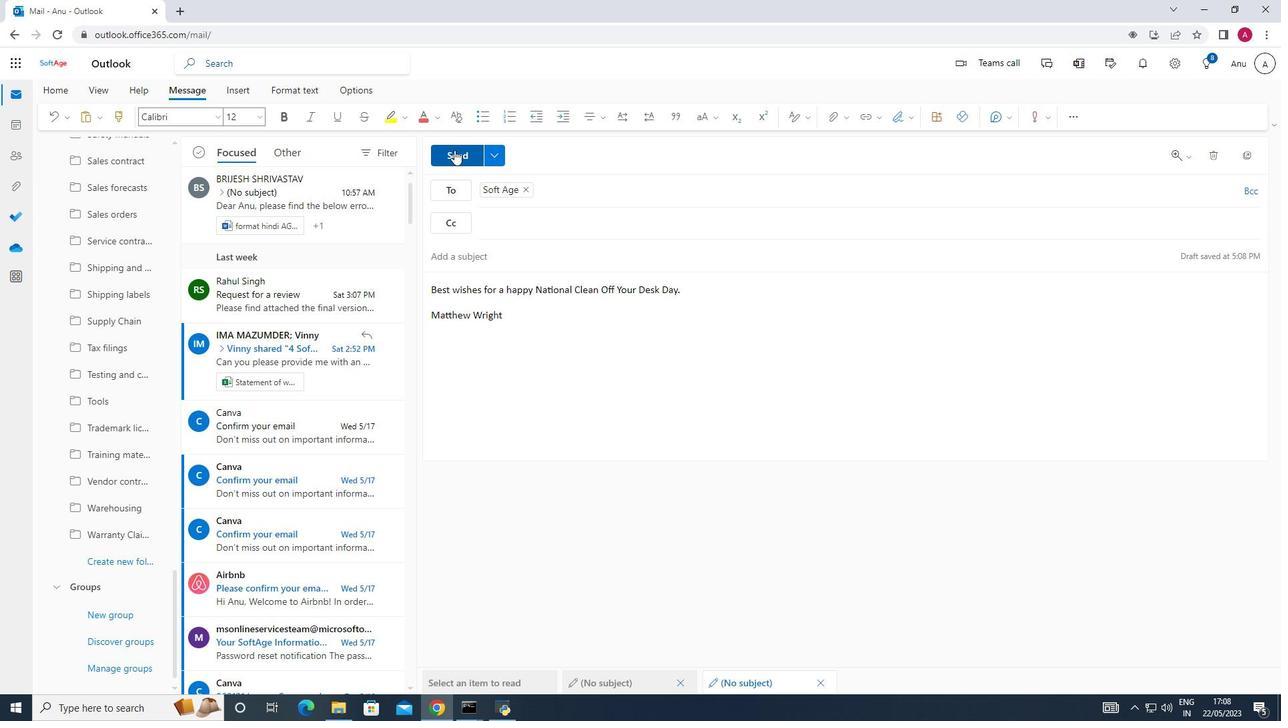 
Action: Mouse pressed left at (458, 152)
Screenshot: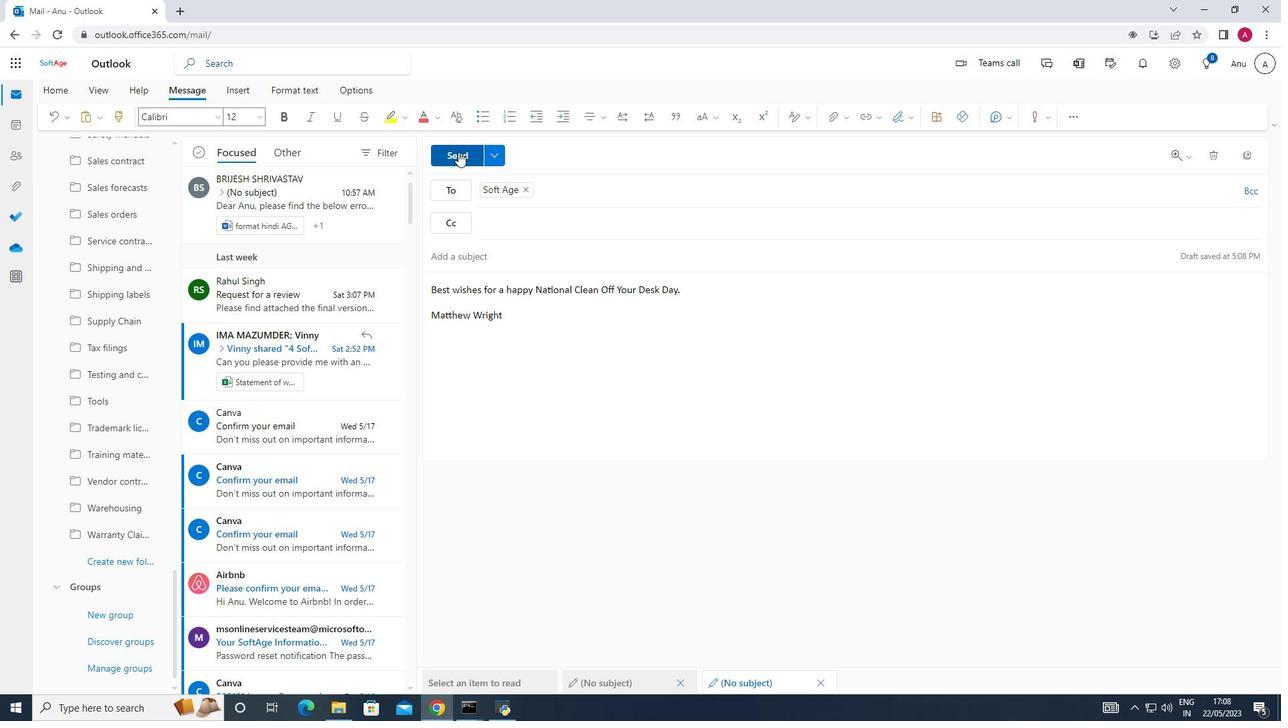 
Action: Mouse moved to (622, 407)
Screenshot: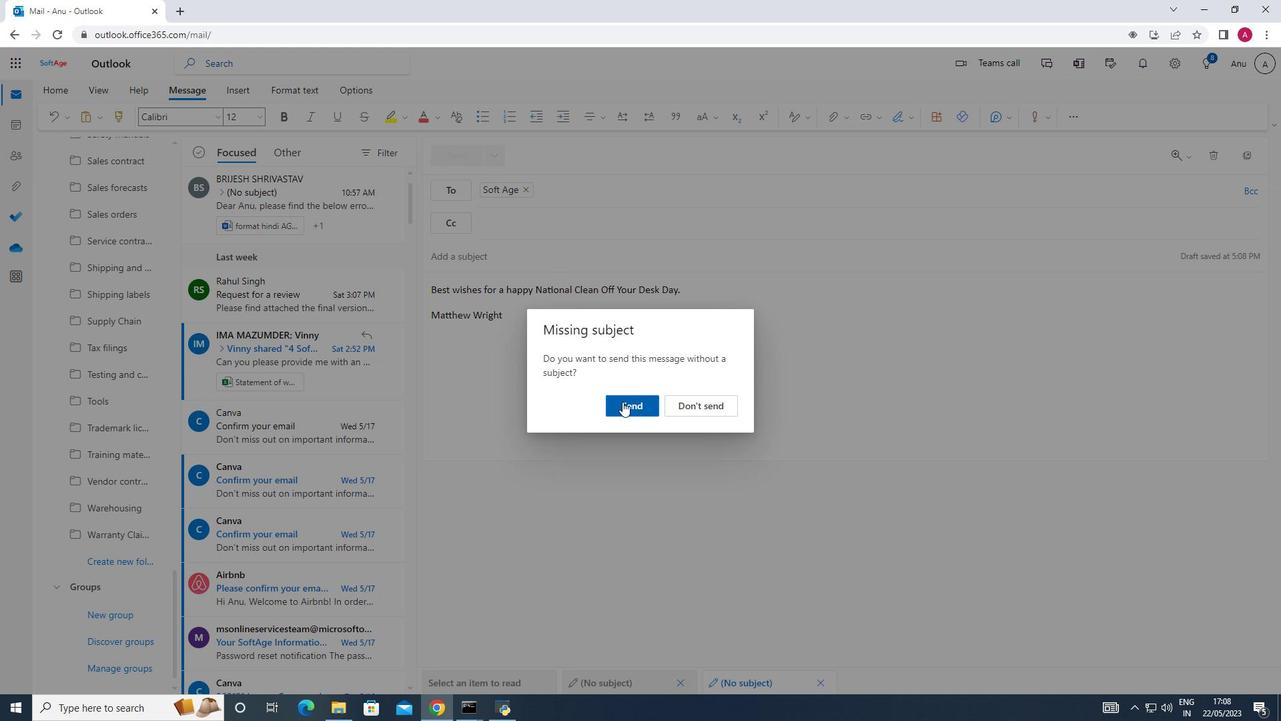 
Action: Mouse pressed left at (622, 407)
Screenshot: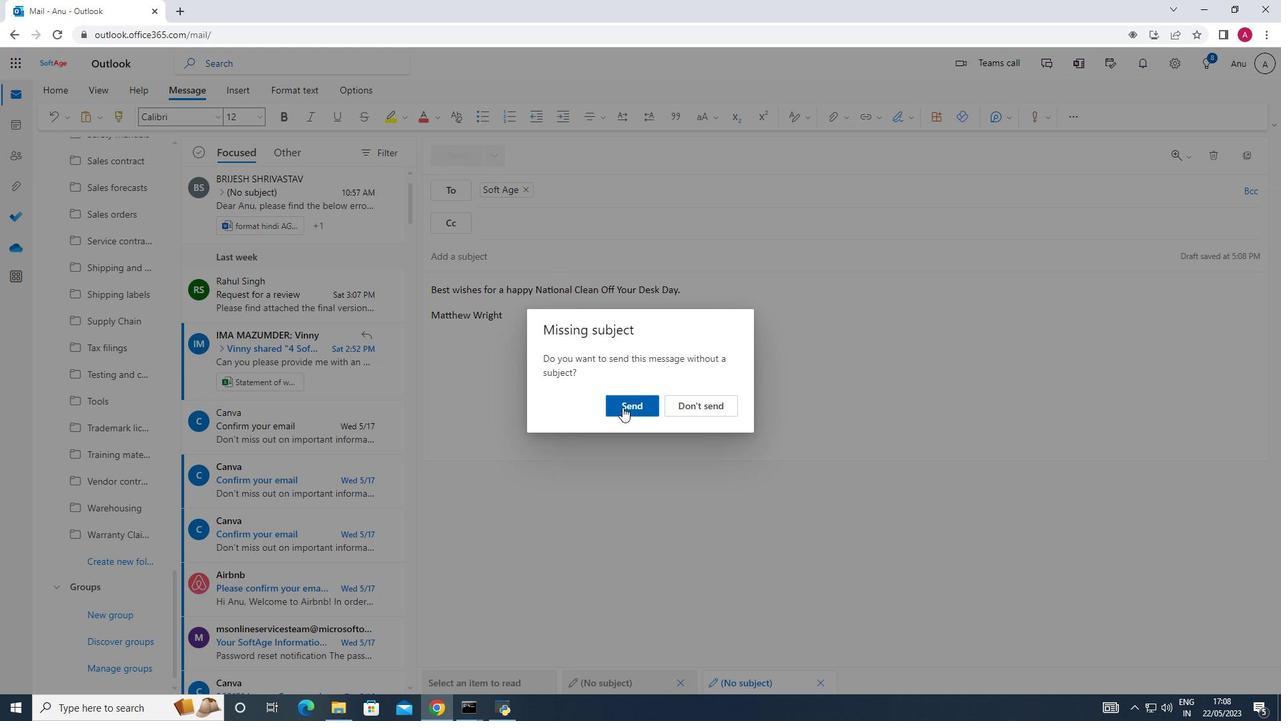 
Action: Mouse moved to (620, 408)
Screenshot: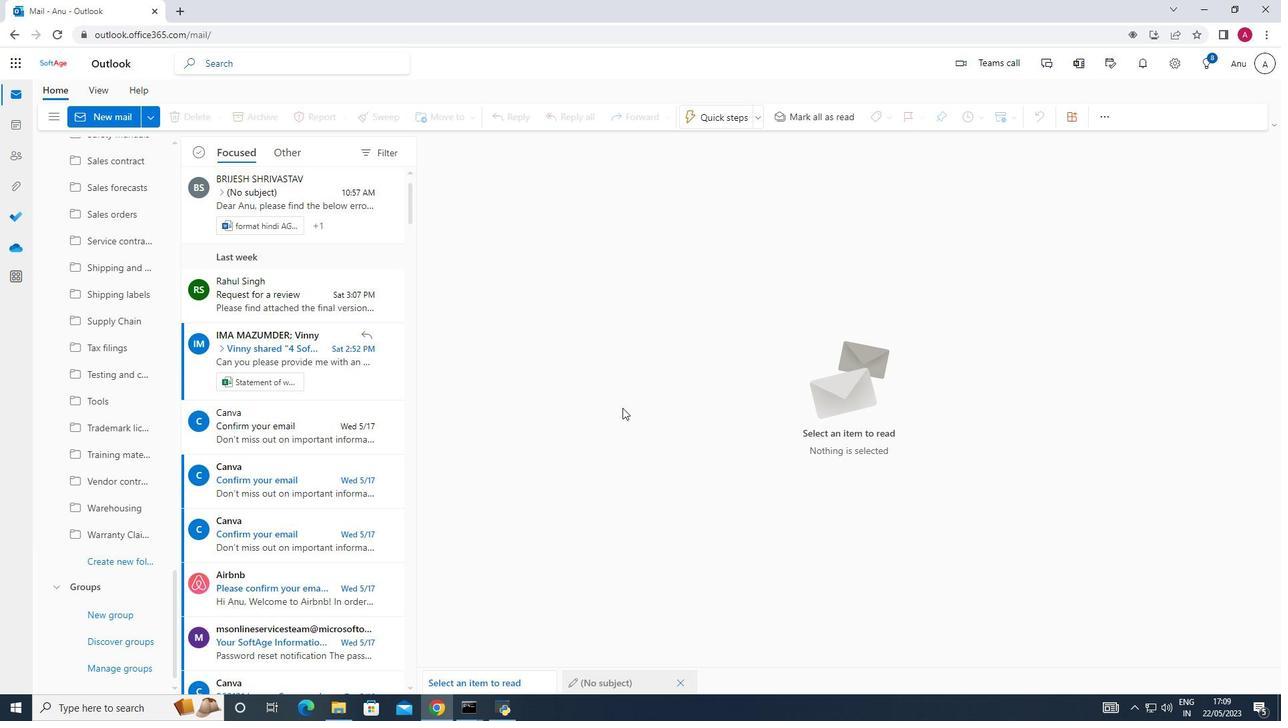 
